 Task: Reply All to email with the signature Dean Flores with the subject Request for a meeting agenda from softage.1@softage.net with the message Please let me know if there are any delays in the project schedule.
Action: Mouse moved to (1367, 588)
Screenshot: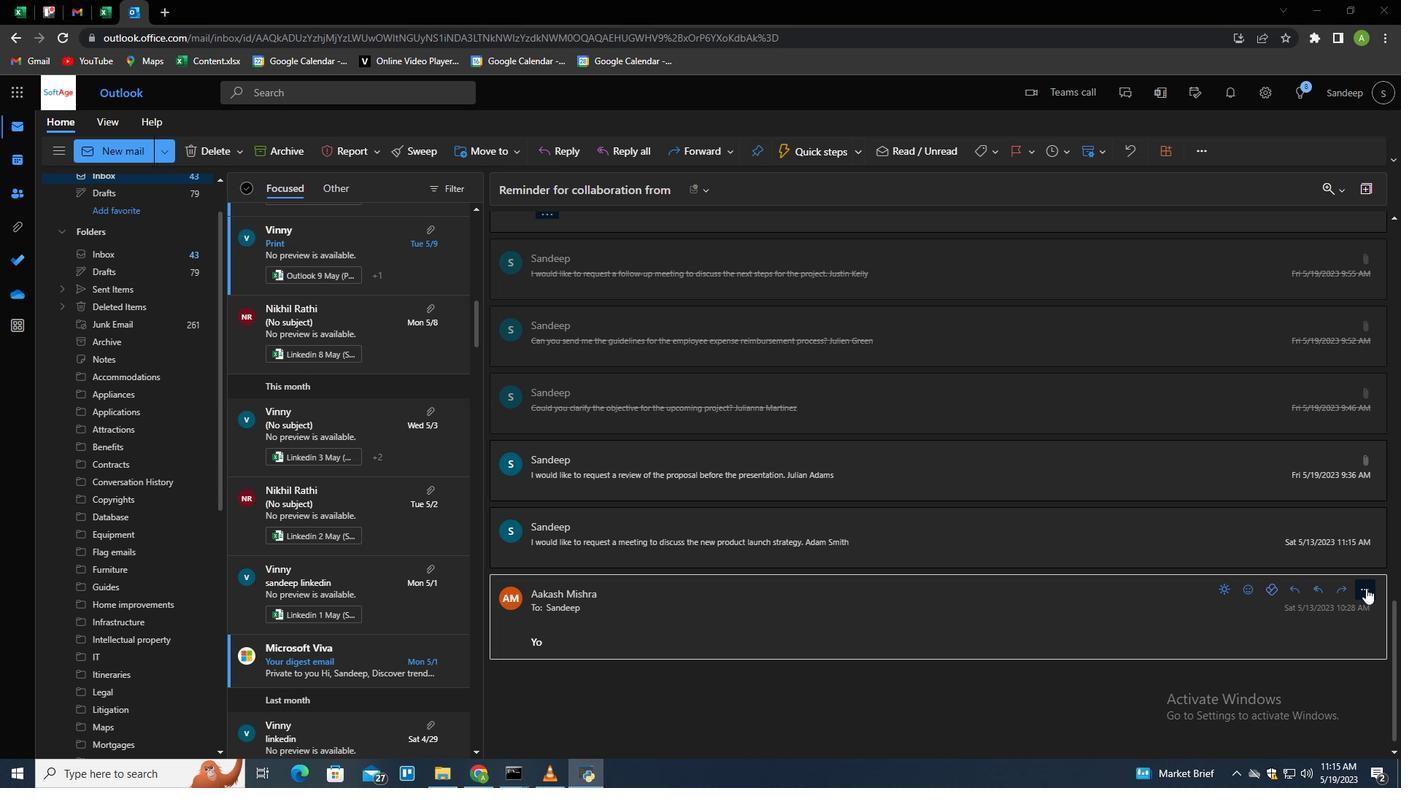 
Action: Mouse pressed left at (1367, 588)
Screenshot: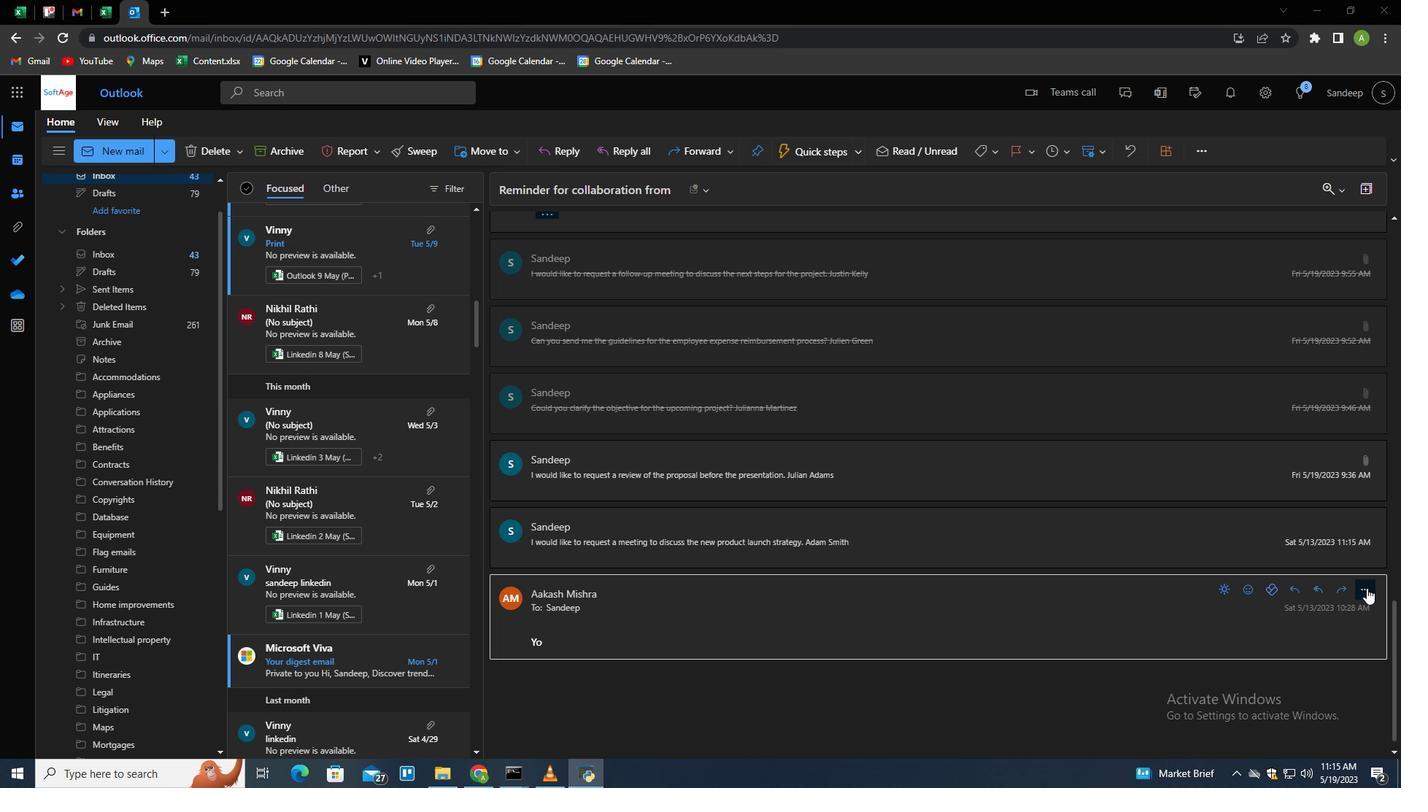 
Action: Mouse moved to (1266, 145)
Screenshot: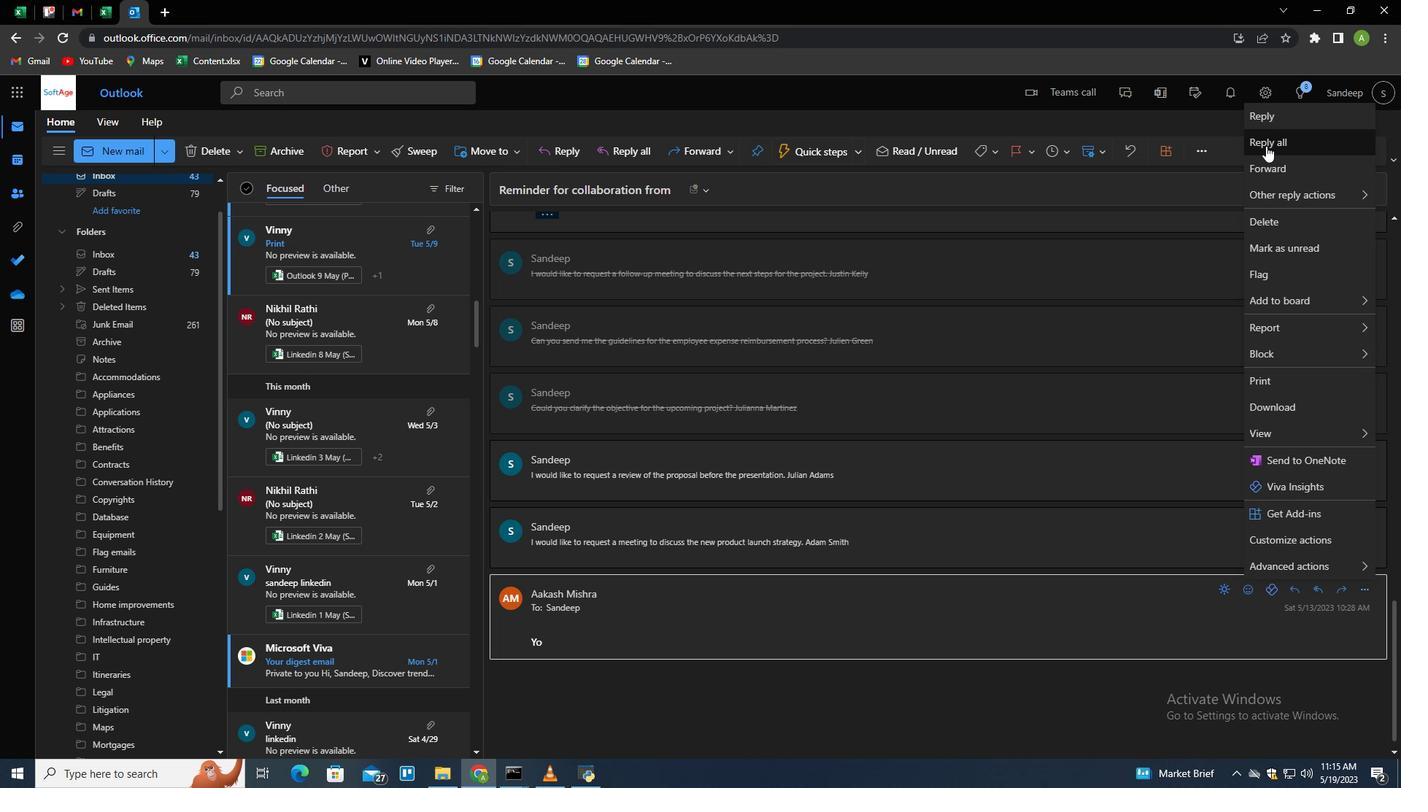 
Action: Mouse pressed left at (1266, 145)
Screenshot: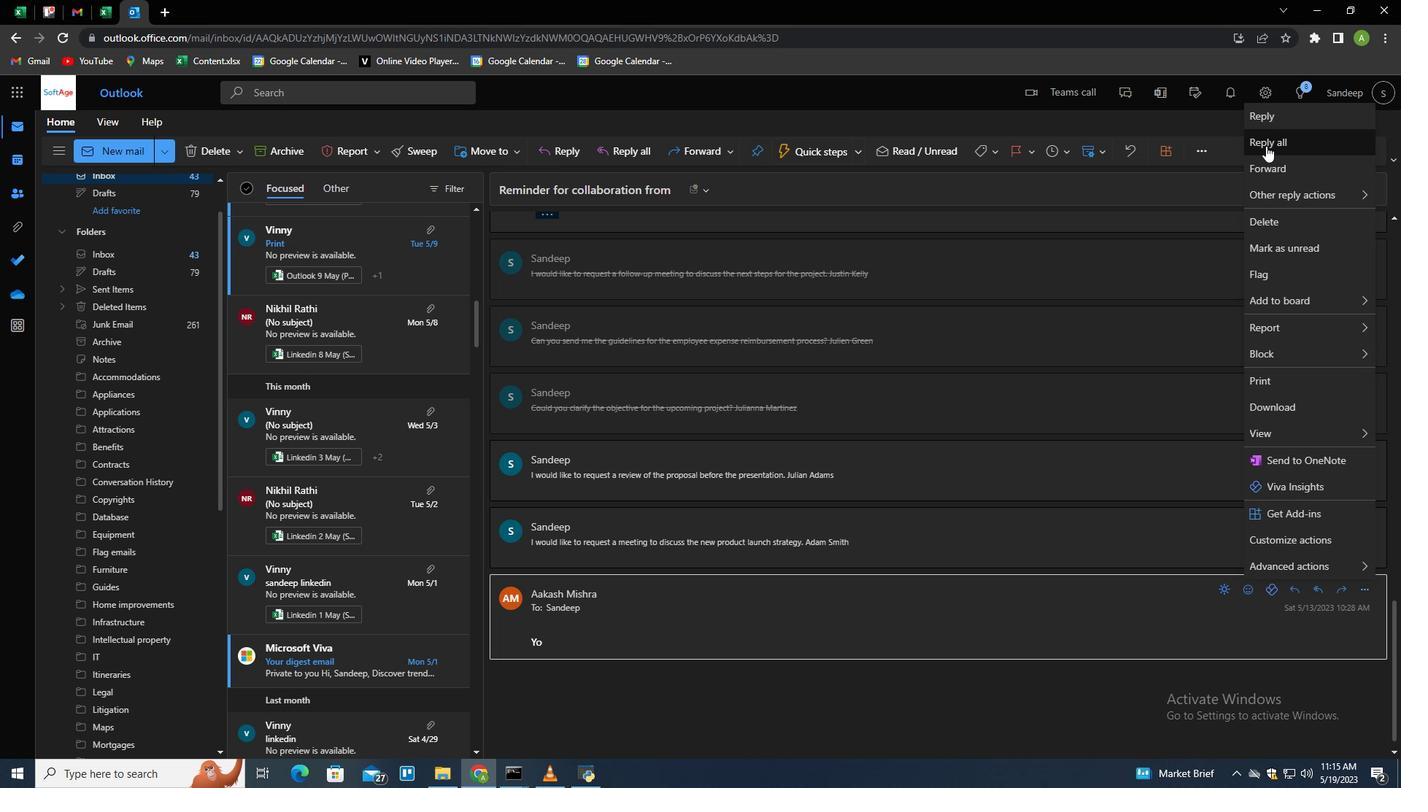 
Action: Mouse moved to (673, 518)
Screenshot: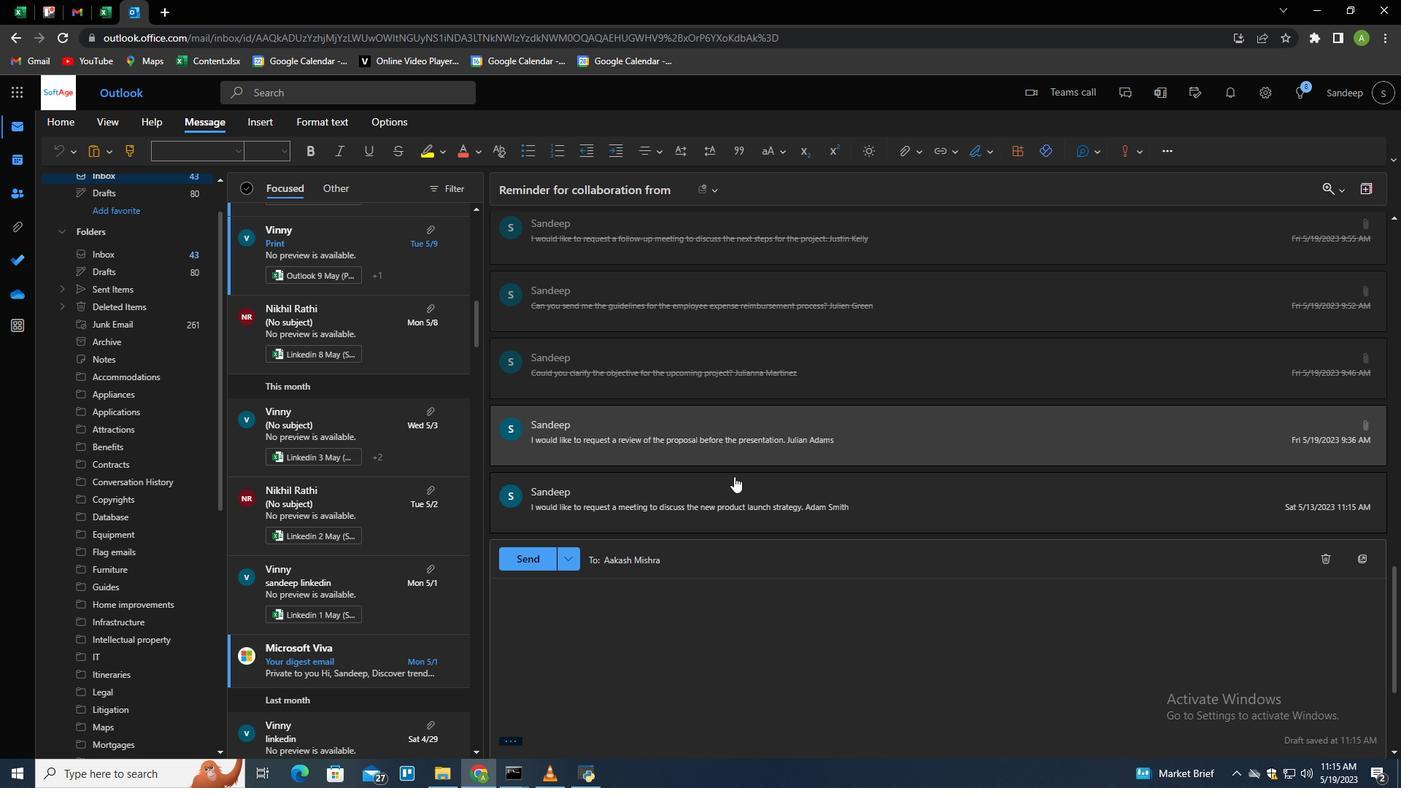 
Action: Mouse scrolled (673, 517) with delta (0, 0)
Screenshot: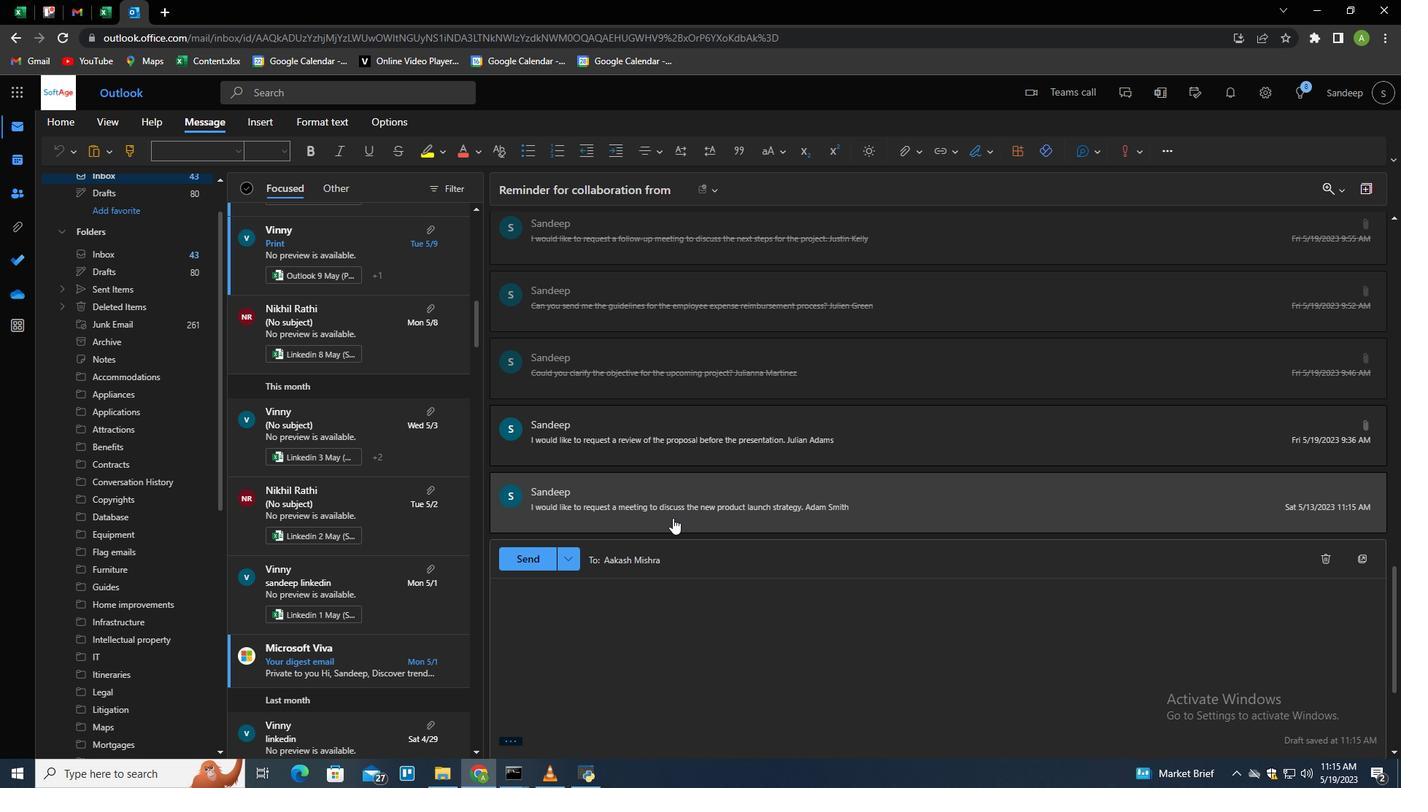 
Action: Mouse scrolled (673, 517) with delta (0, 0)
Screenshot: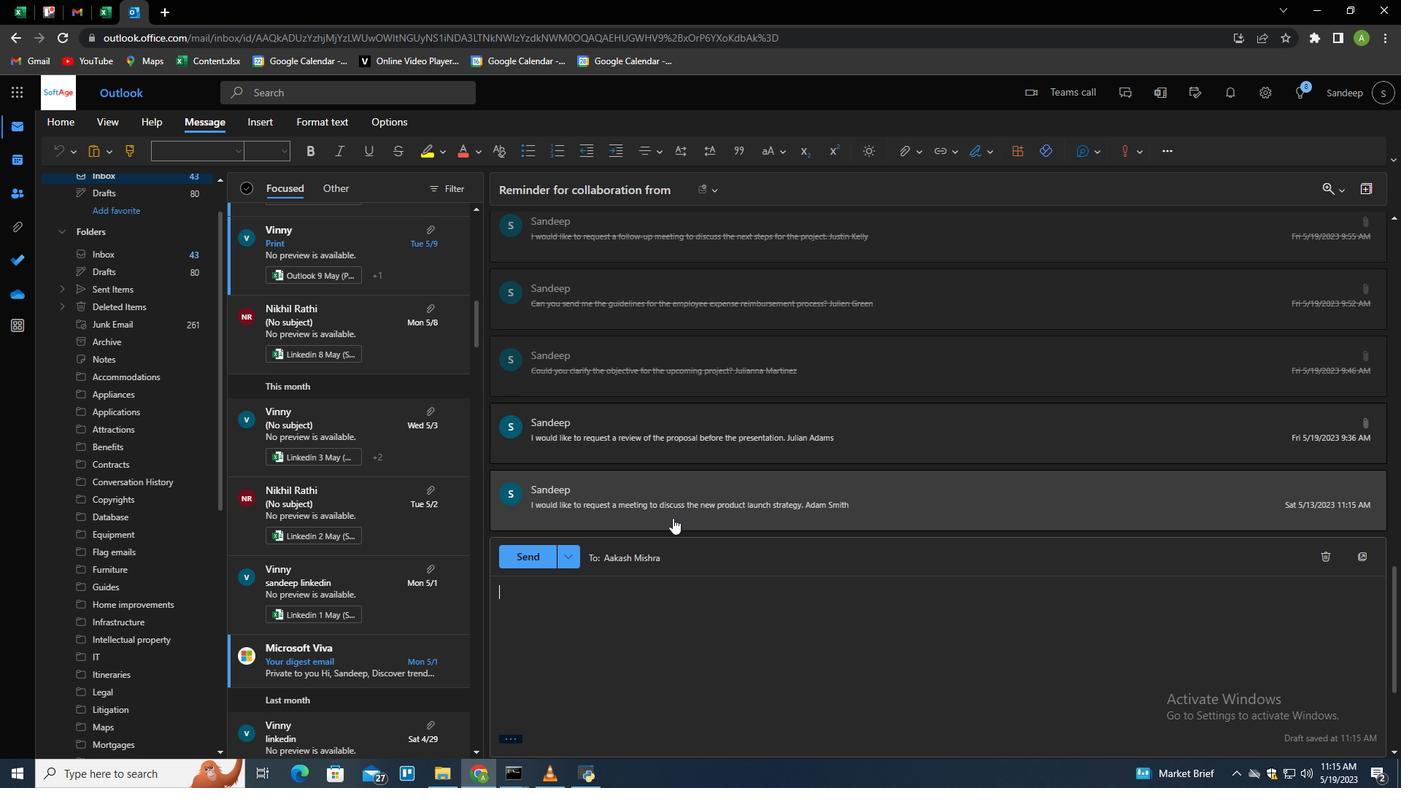
Action: Mouse scrolled (673, 517) with delta (0, 0)
Screenshot: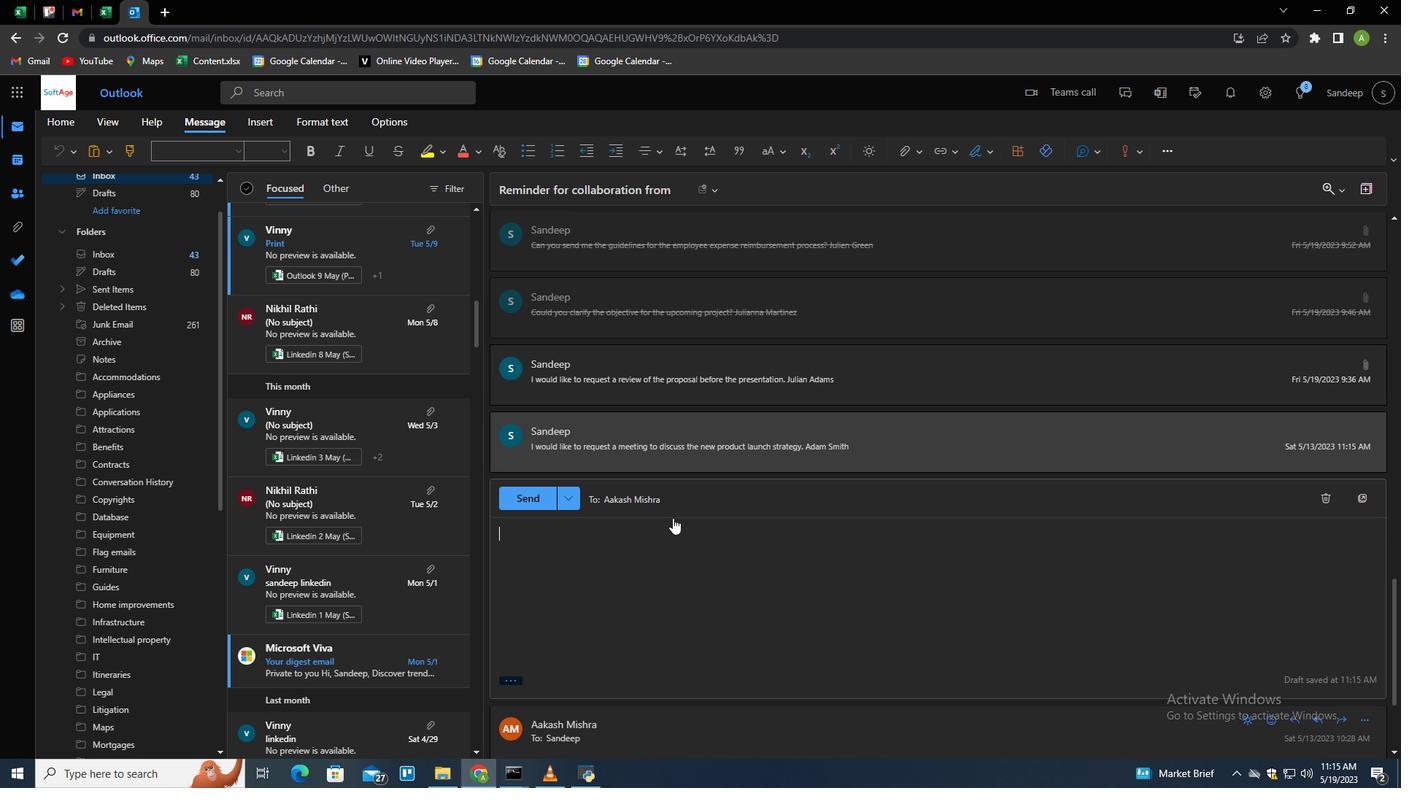 
Action: Mouse moved to (686, 432)
Screenshot: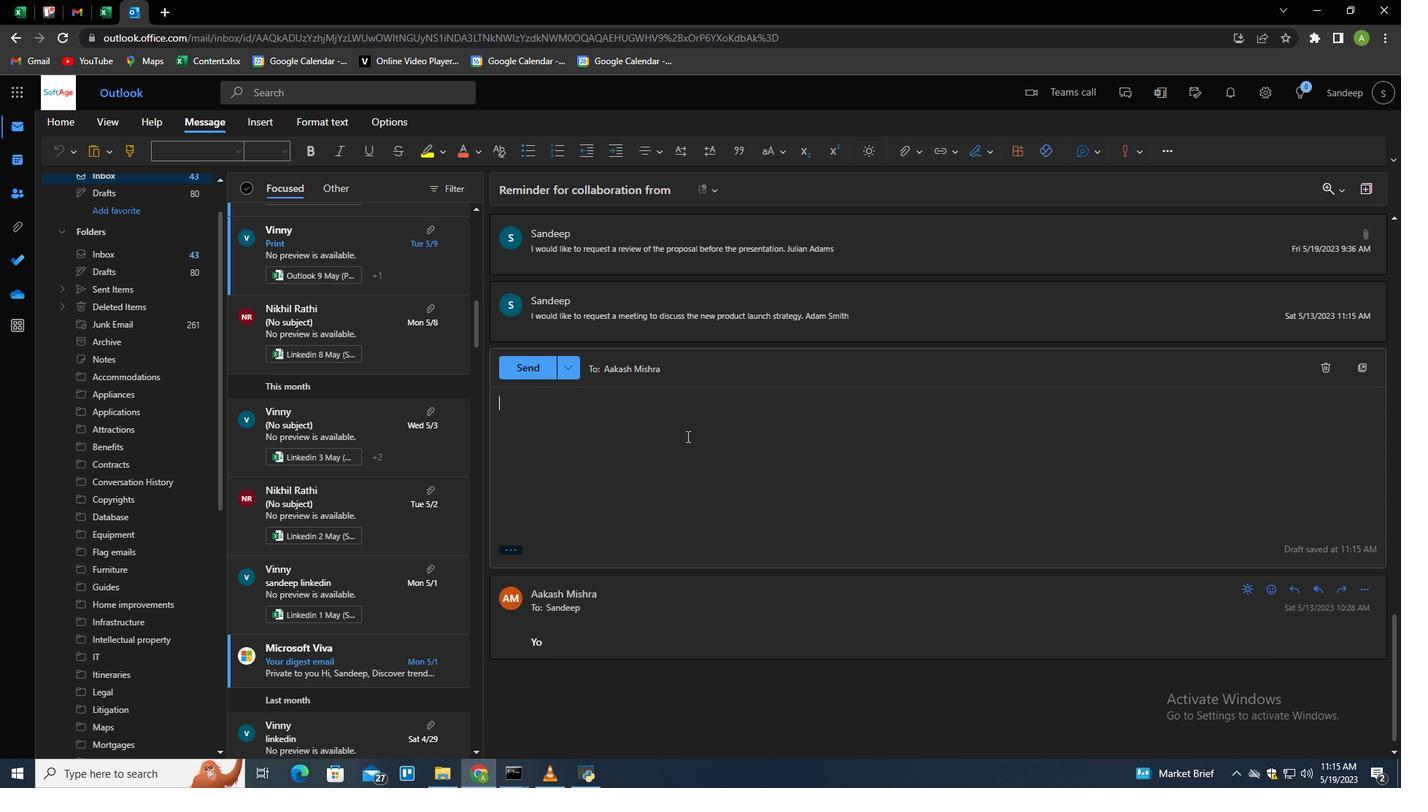 
Action: Mouse scrolled (686, 431) with delta (0, 0)
Screenshot: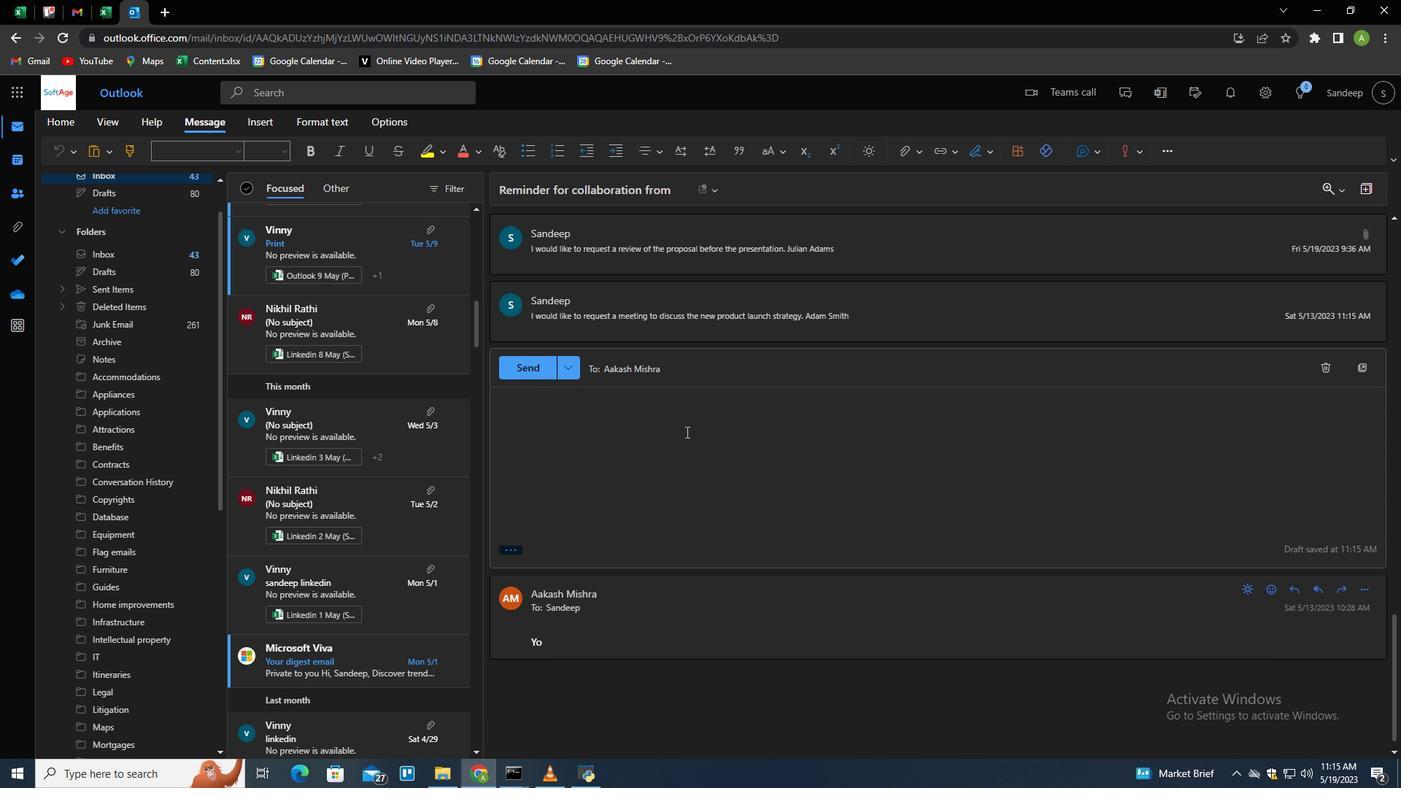 
Action: Mouse moved to (748, 394)
Screenshot: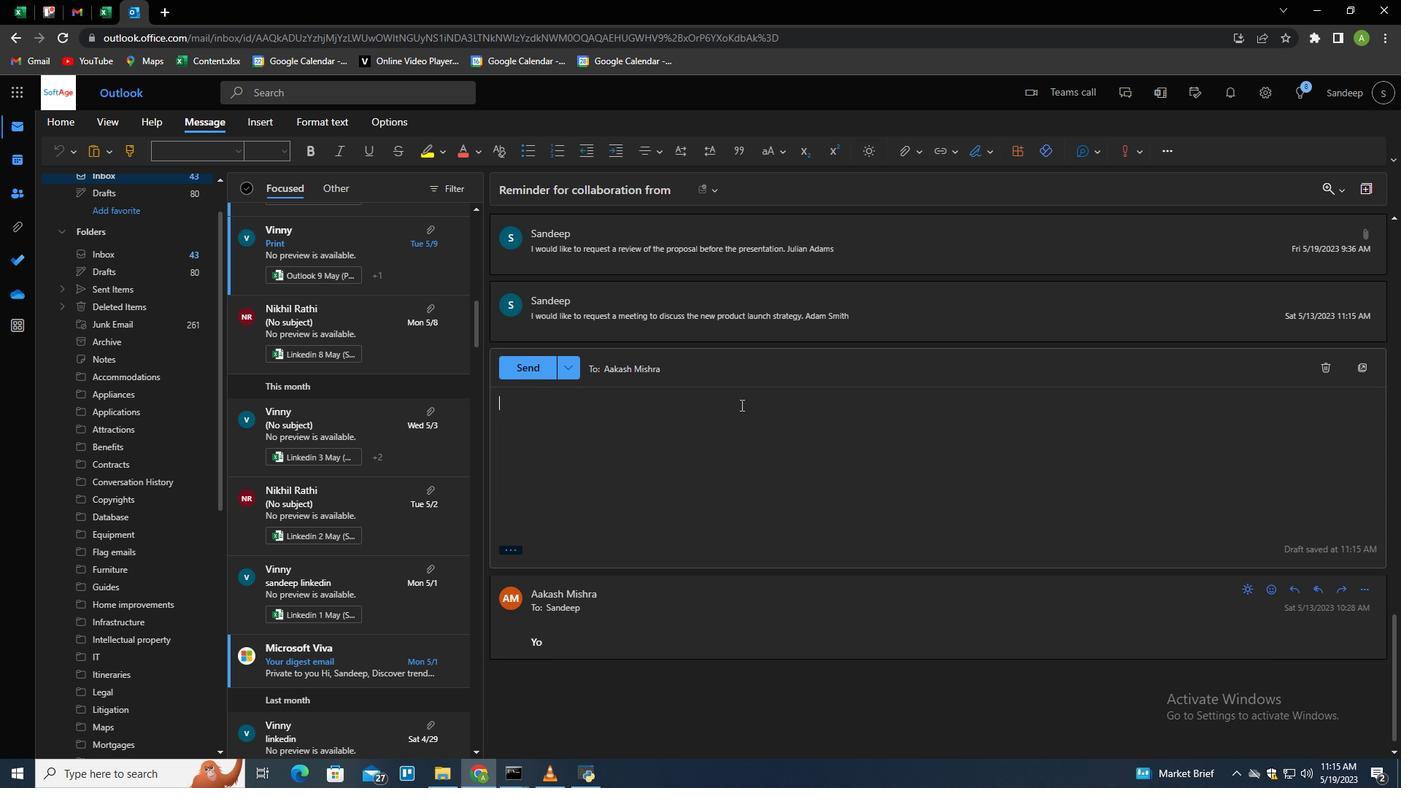
Action: Mouse scrolled (748, 394) with delta (0, 0)
Screenshot: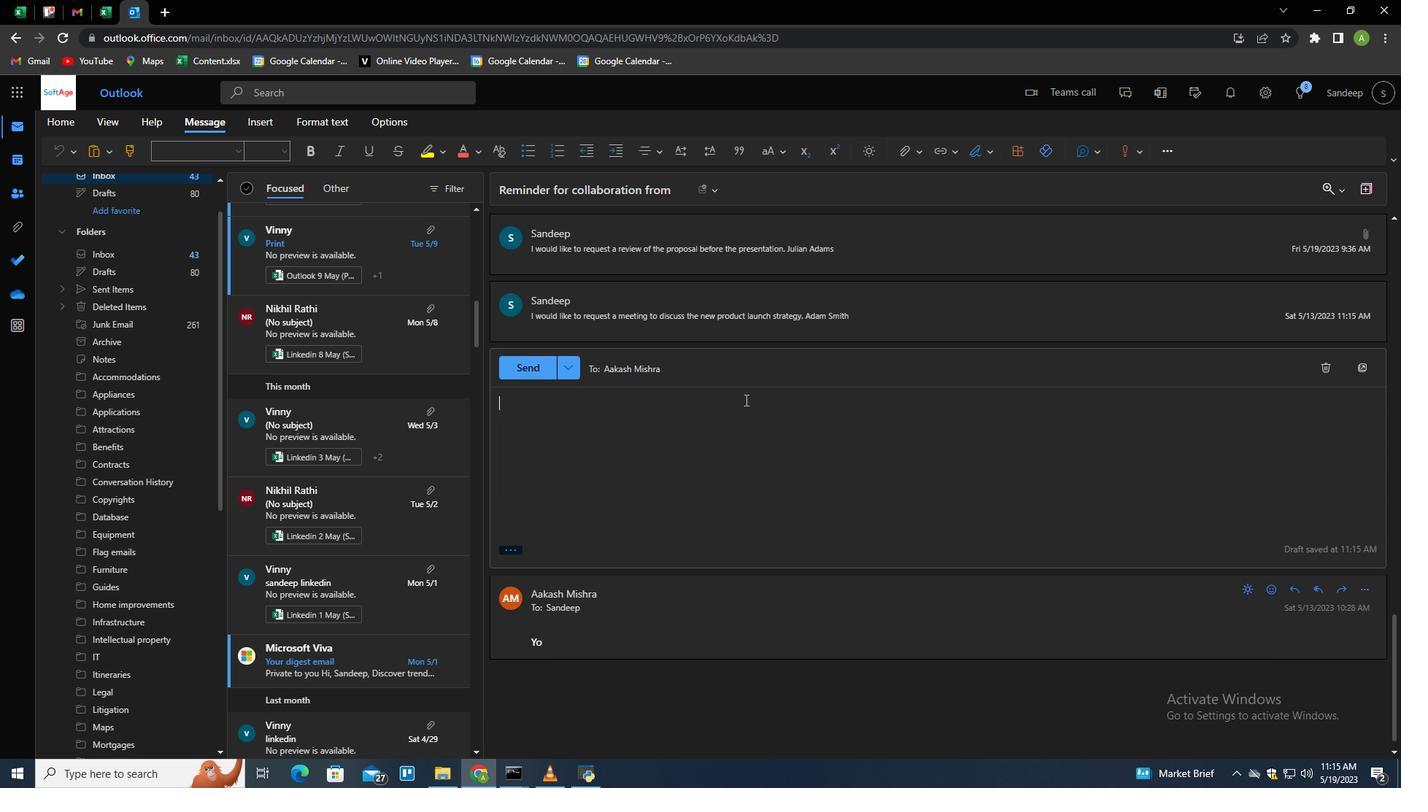 
Action: Mouse scrolled (748, 394) with delta (0, 0)
Screenshot: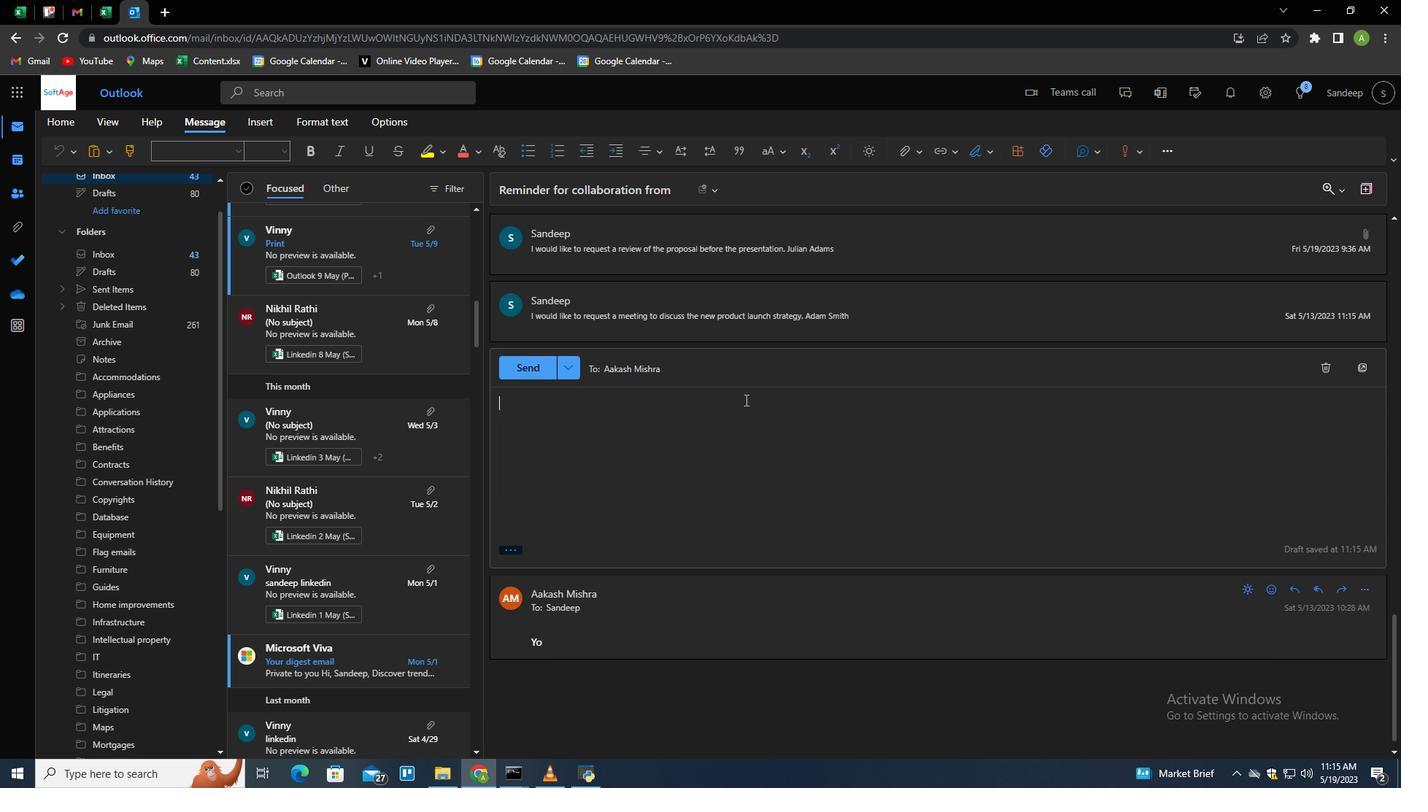 
Action: Mouse moved to (978, 152)
Screenshot: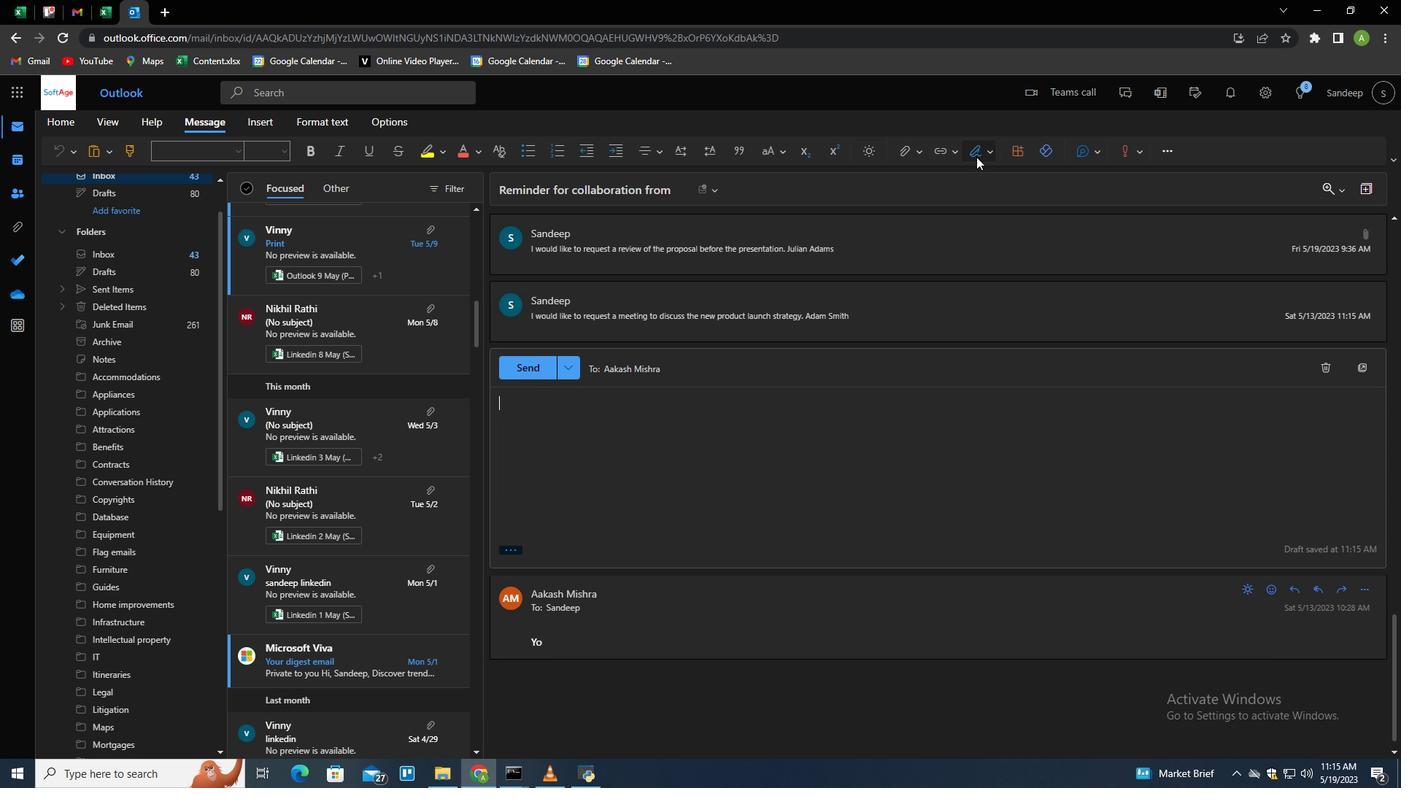 
Action: Mouse pressed left at (978, 152)
Screenshot: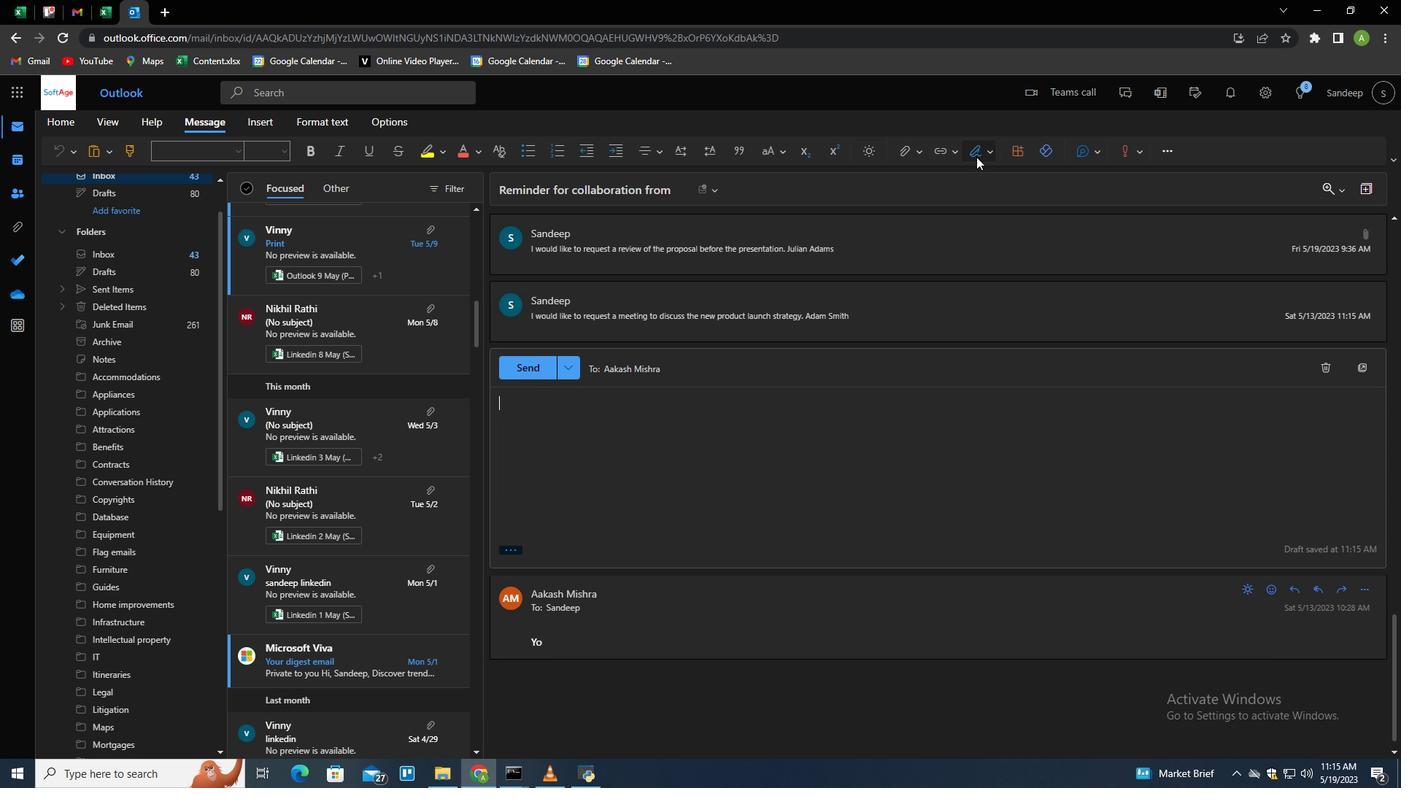 
Action: Mouse moved to (951, 212)
Screenshot: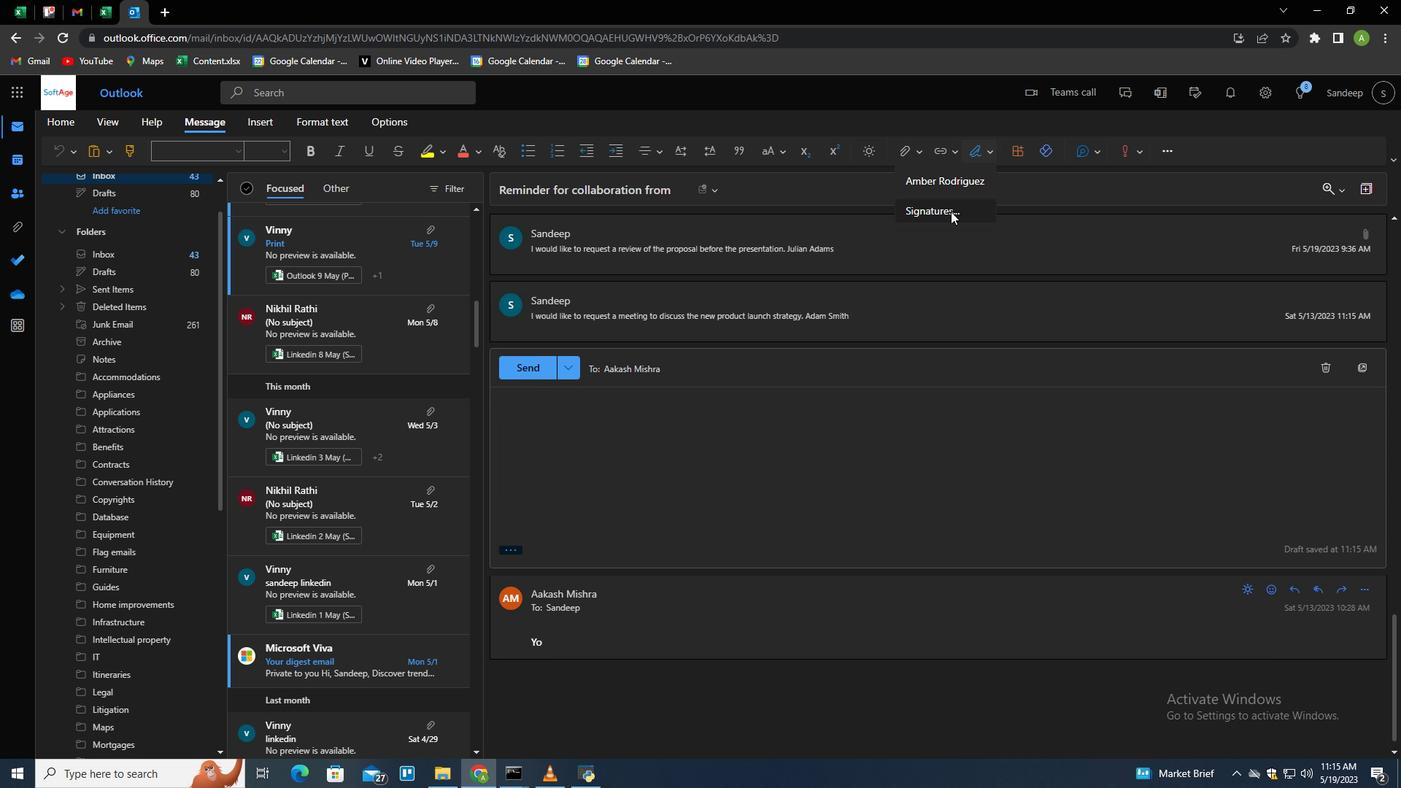 
Action: Mouse pressed left at (951, 212)
Screenshot: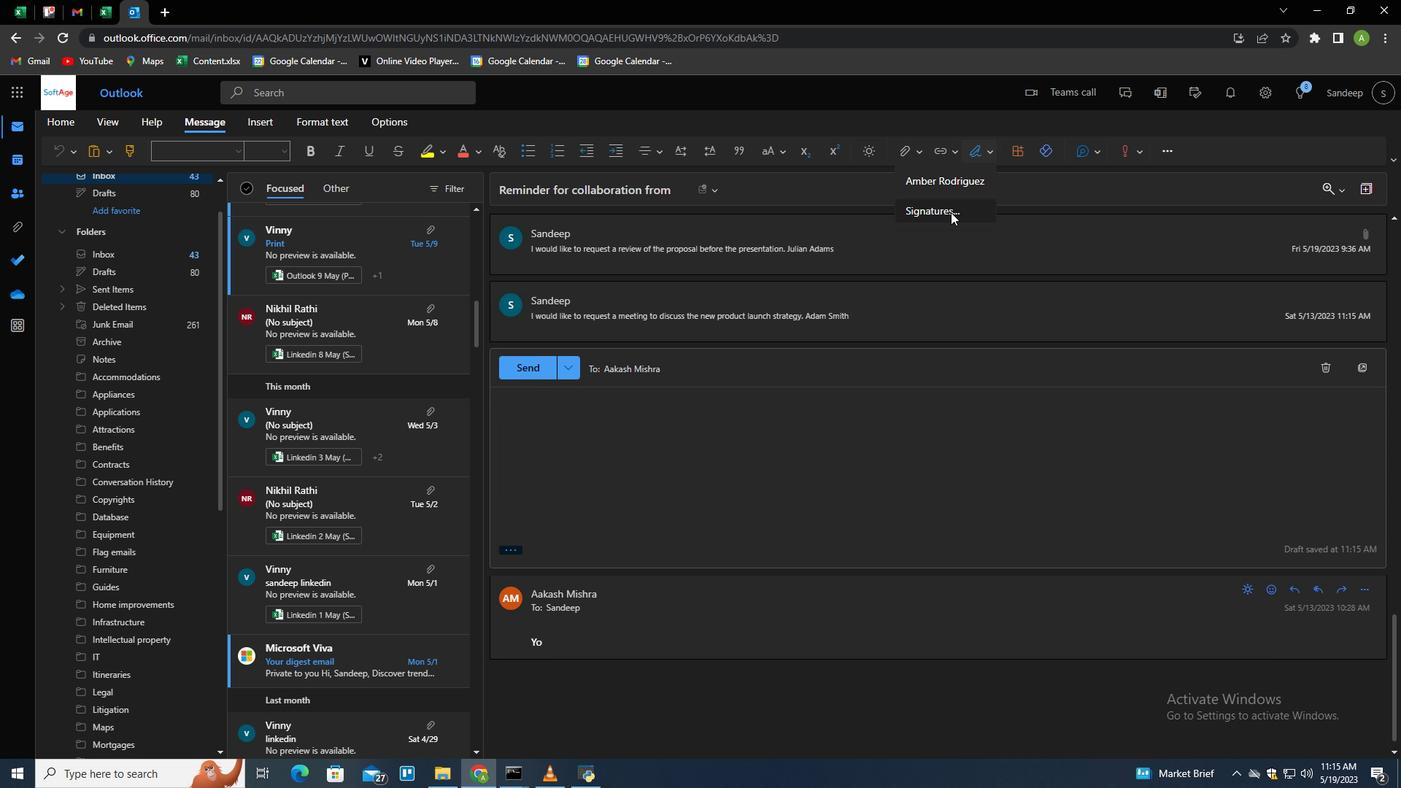 
Action: Mouse moved to (976, 267)
Screenshot: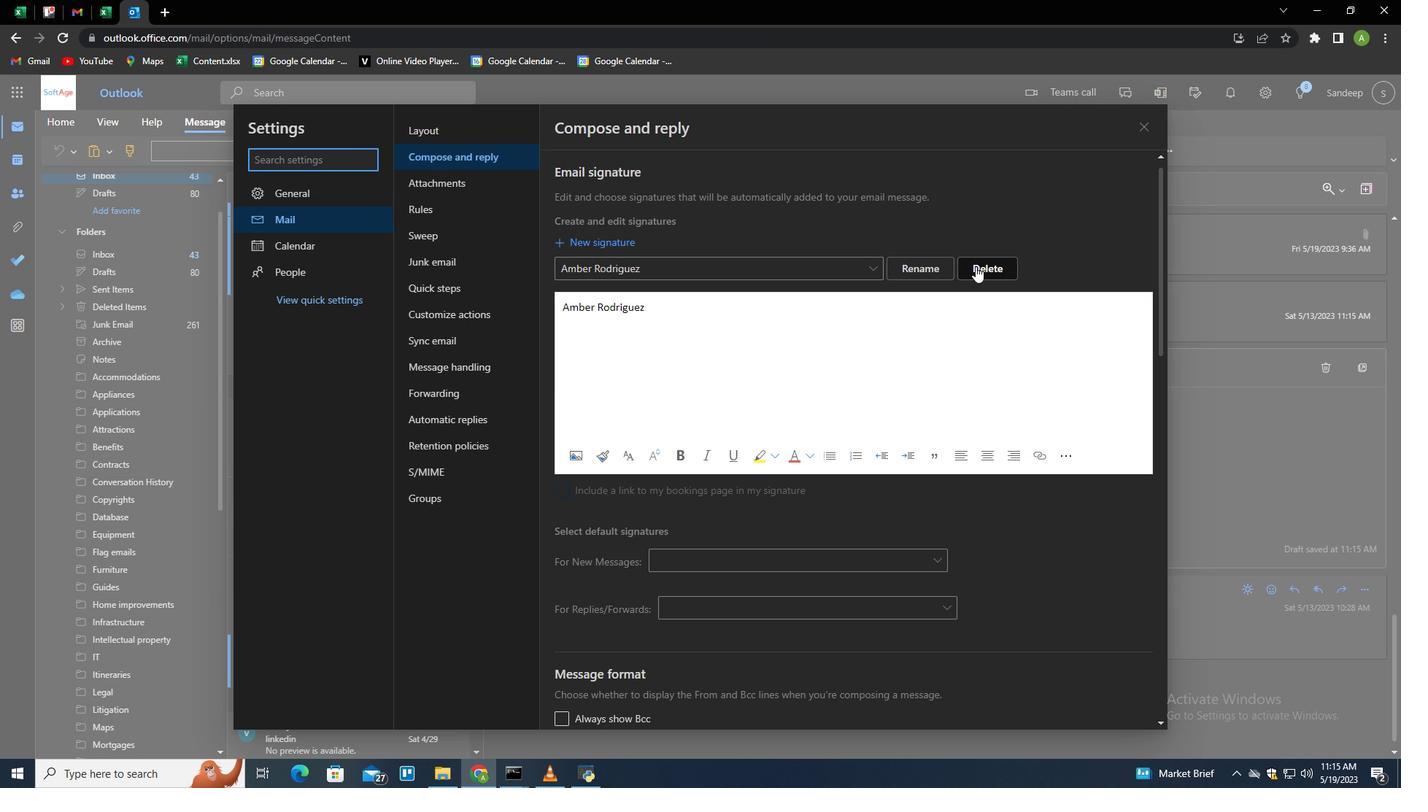 
Action: Mouse pressed left at (976, 267)
Screenshot: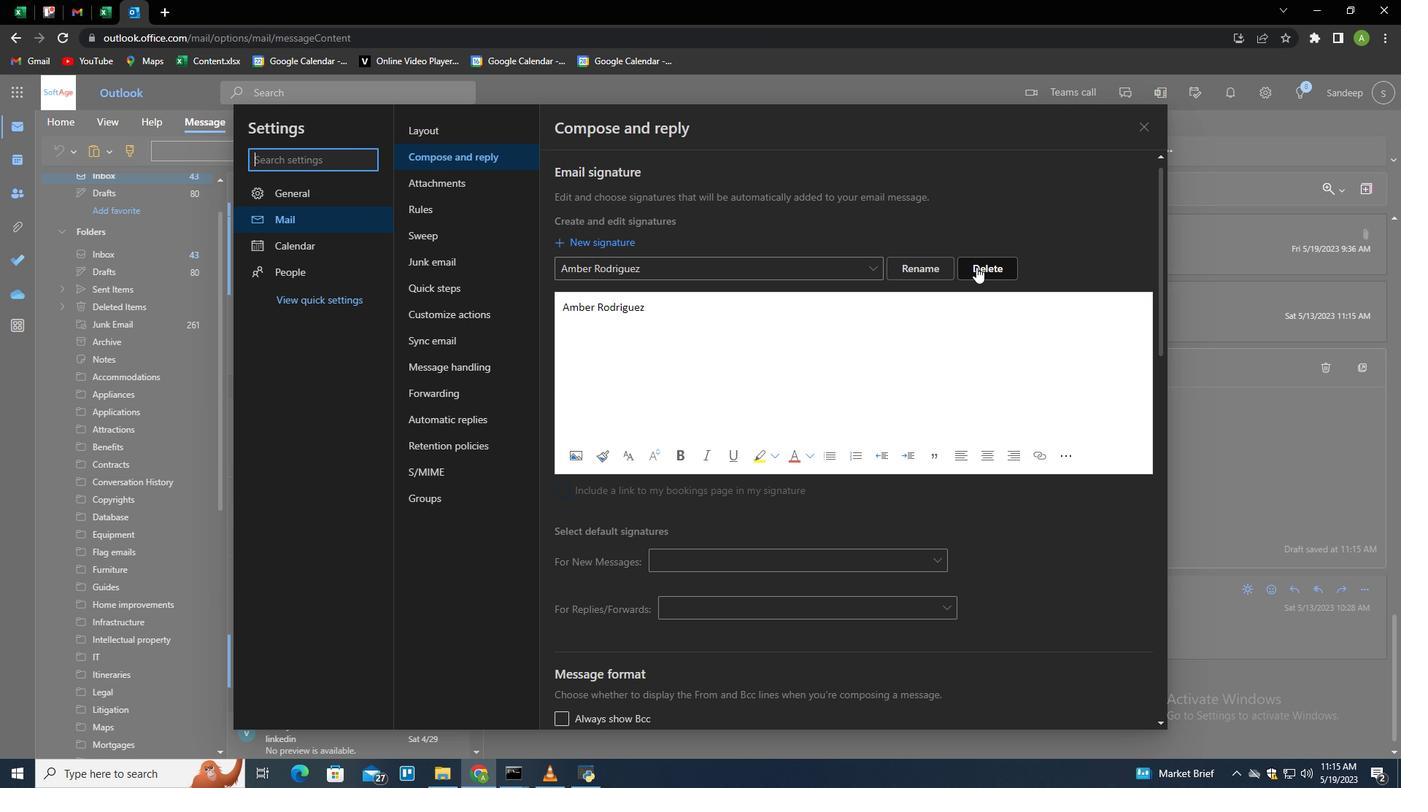 
Action: Mouse moved to (908, 270)
Screenshot: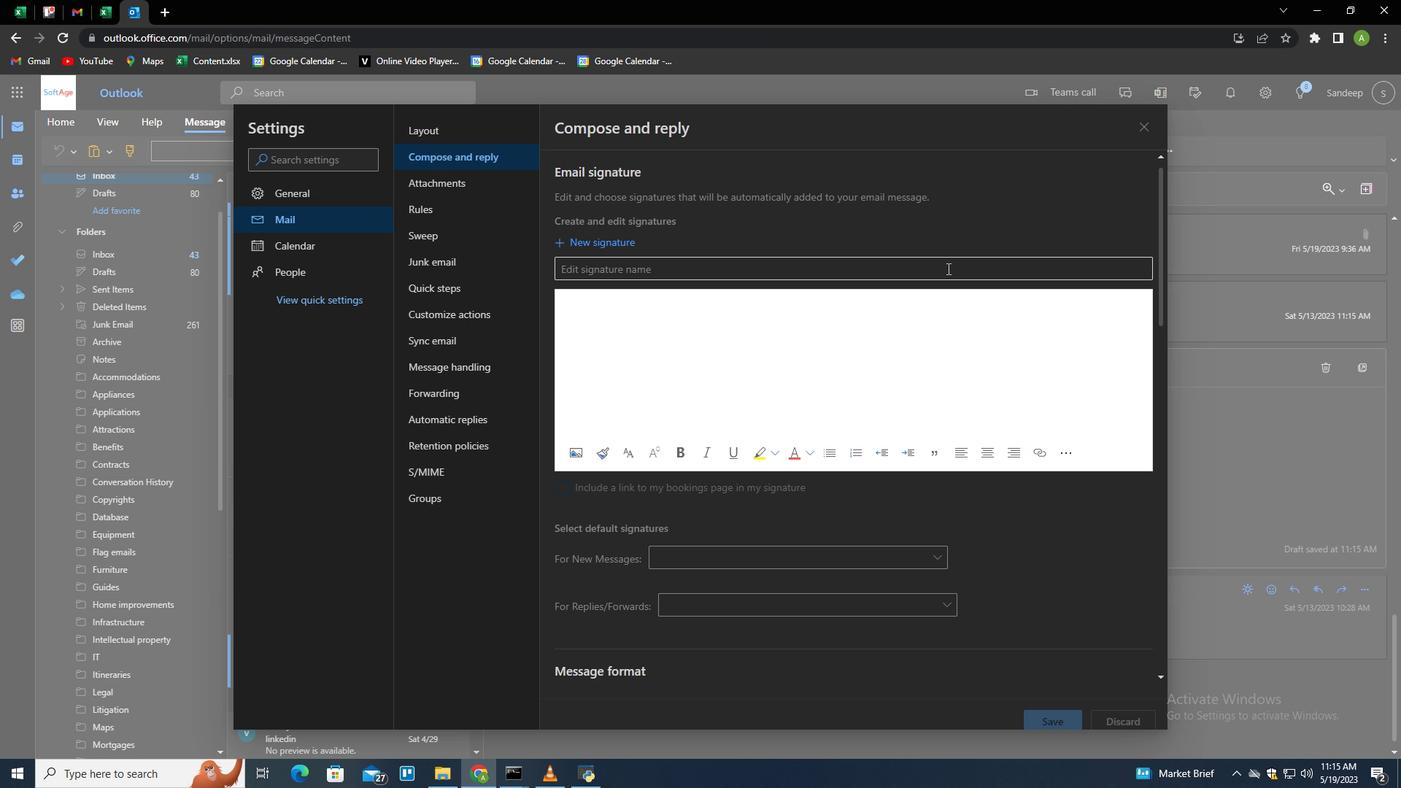 
Action: Mouse pressed left at (908, 270)
Screenshot: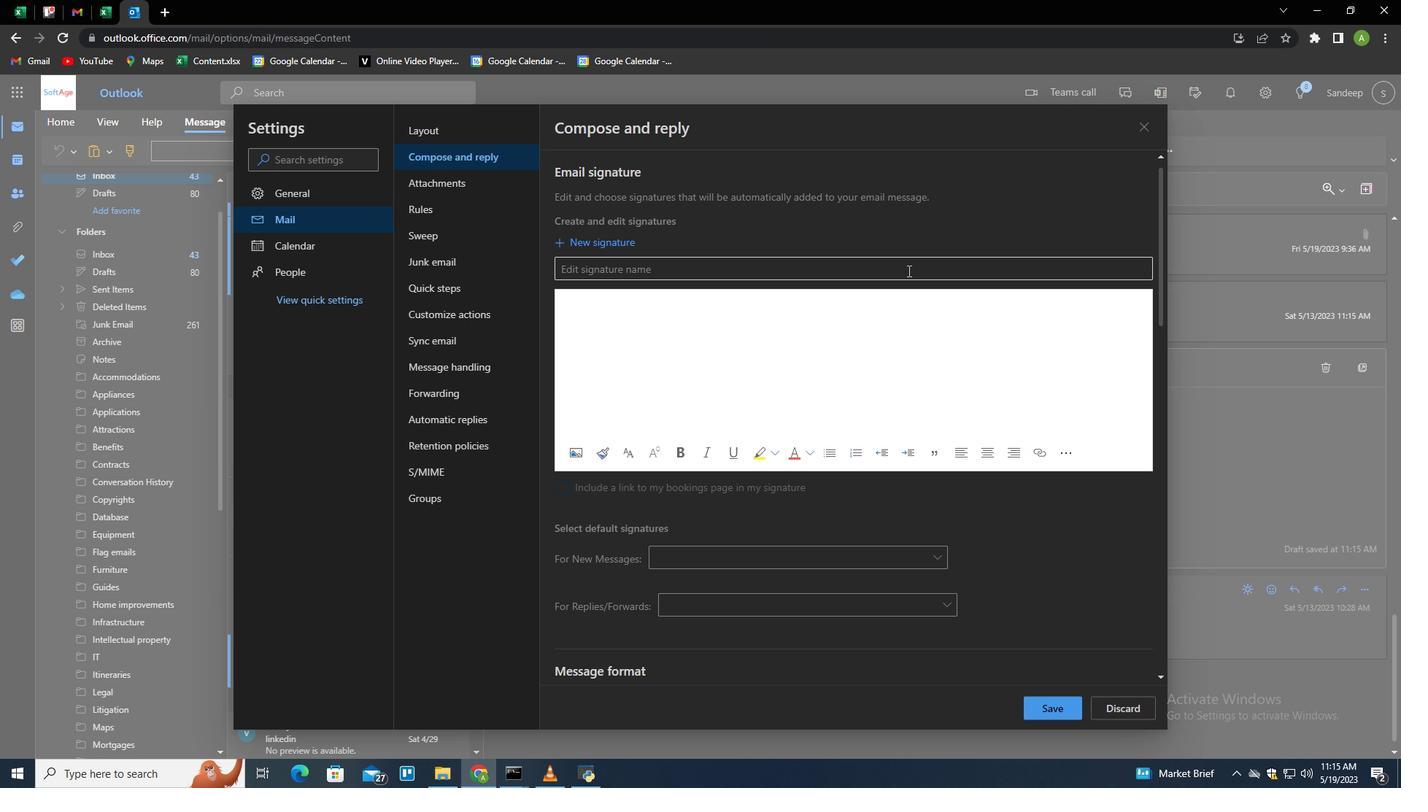 
Action: Key pressed <Key.shift>Dean<Key.space><Key.shift>Flores<Key.tab><Key.shift>Dean<Key.space><Key.shift><Key.shift><Key.shift><Key.shift><Key.shift><Key.shift><Key.shift><Key.shift><Key.shift><Key.shift><Key.shift><Key.shift><Key.shift><Key.shift><Key.shift><Key.shift><Key.shift><Key.shift><Key.shift><Key.shift><Key.shift><Key.shift>Flores
Screenshot: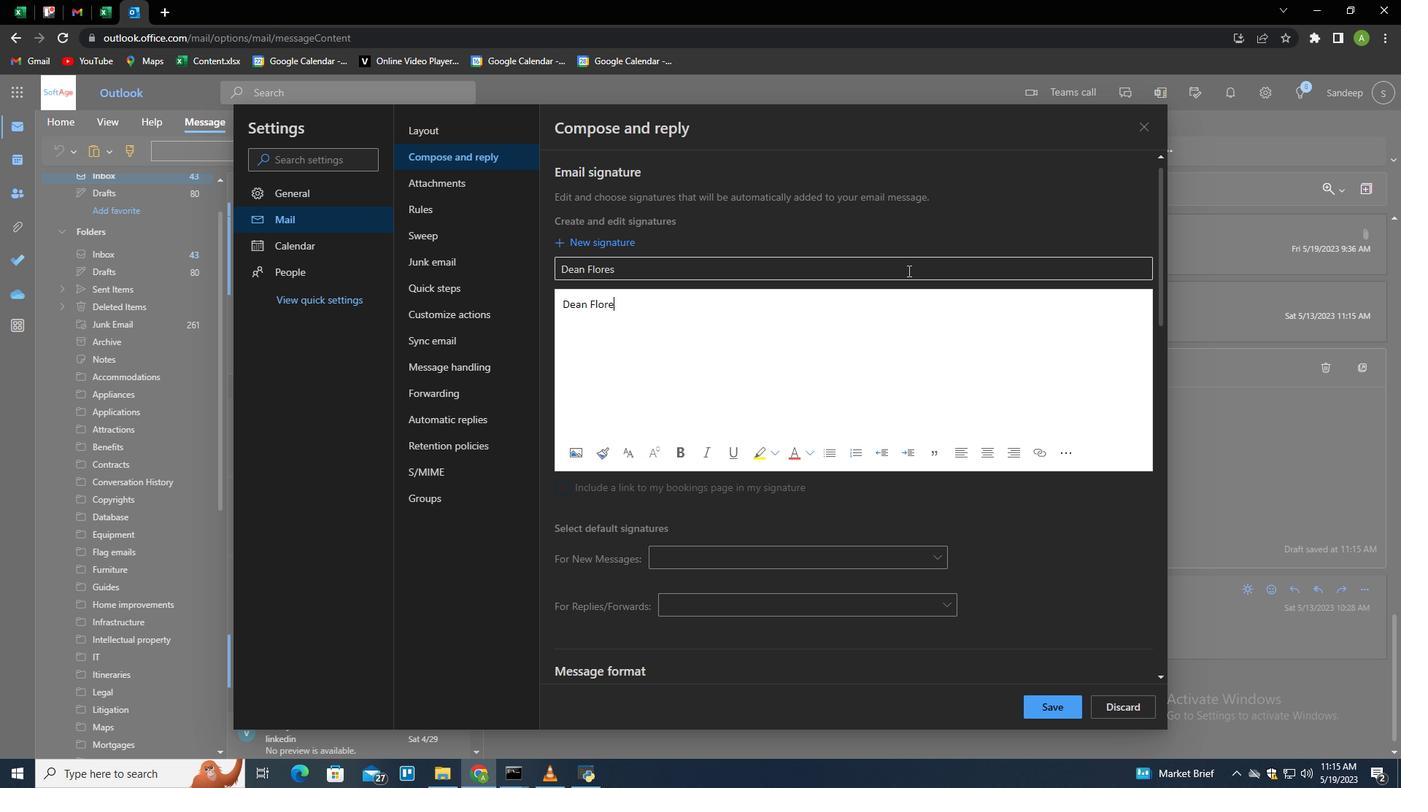 
Action: Mouse moved to (1054, 702)
Screenshot: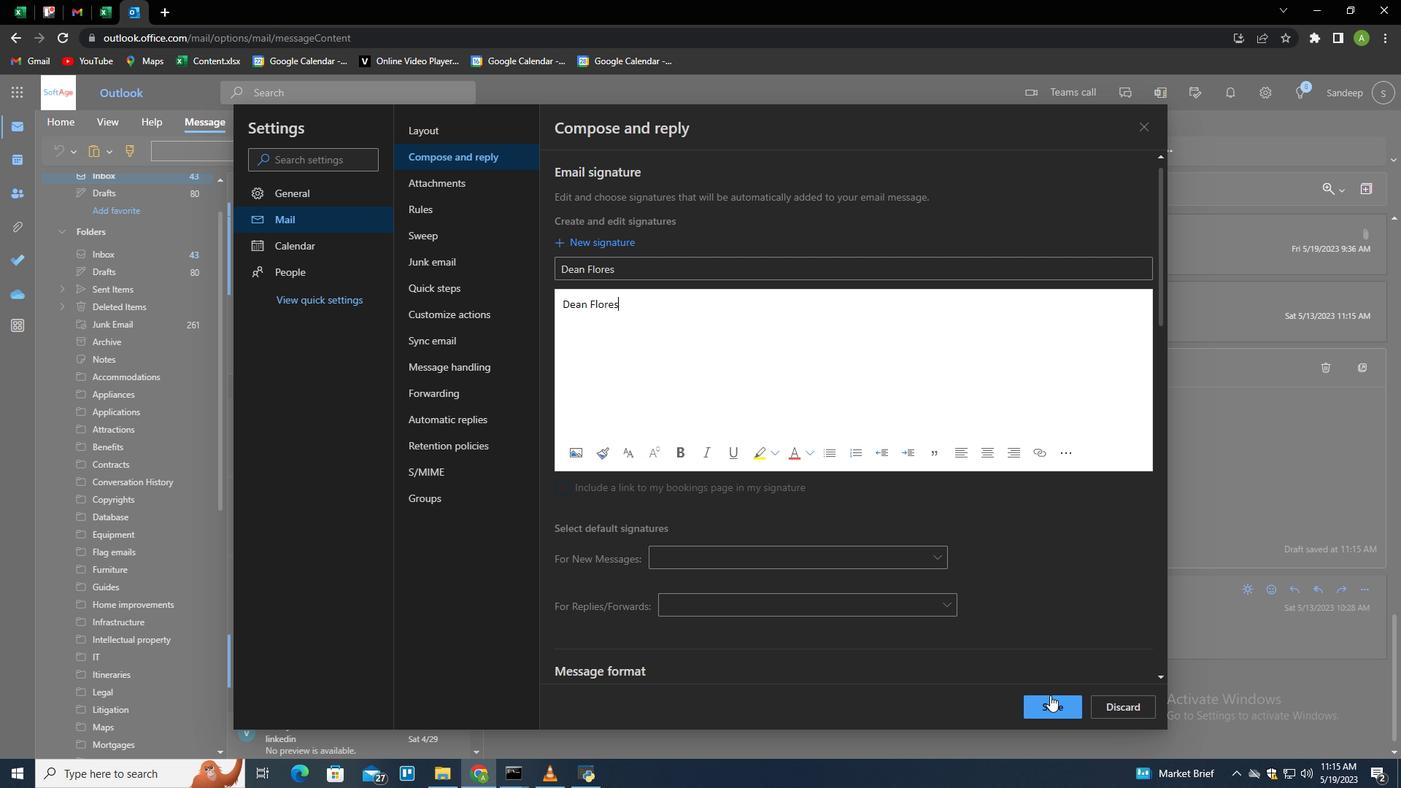 
Action: Mouse pressed left at (1054, 702)
Screenshot: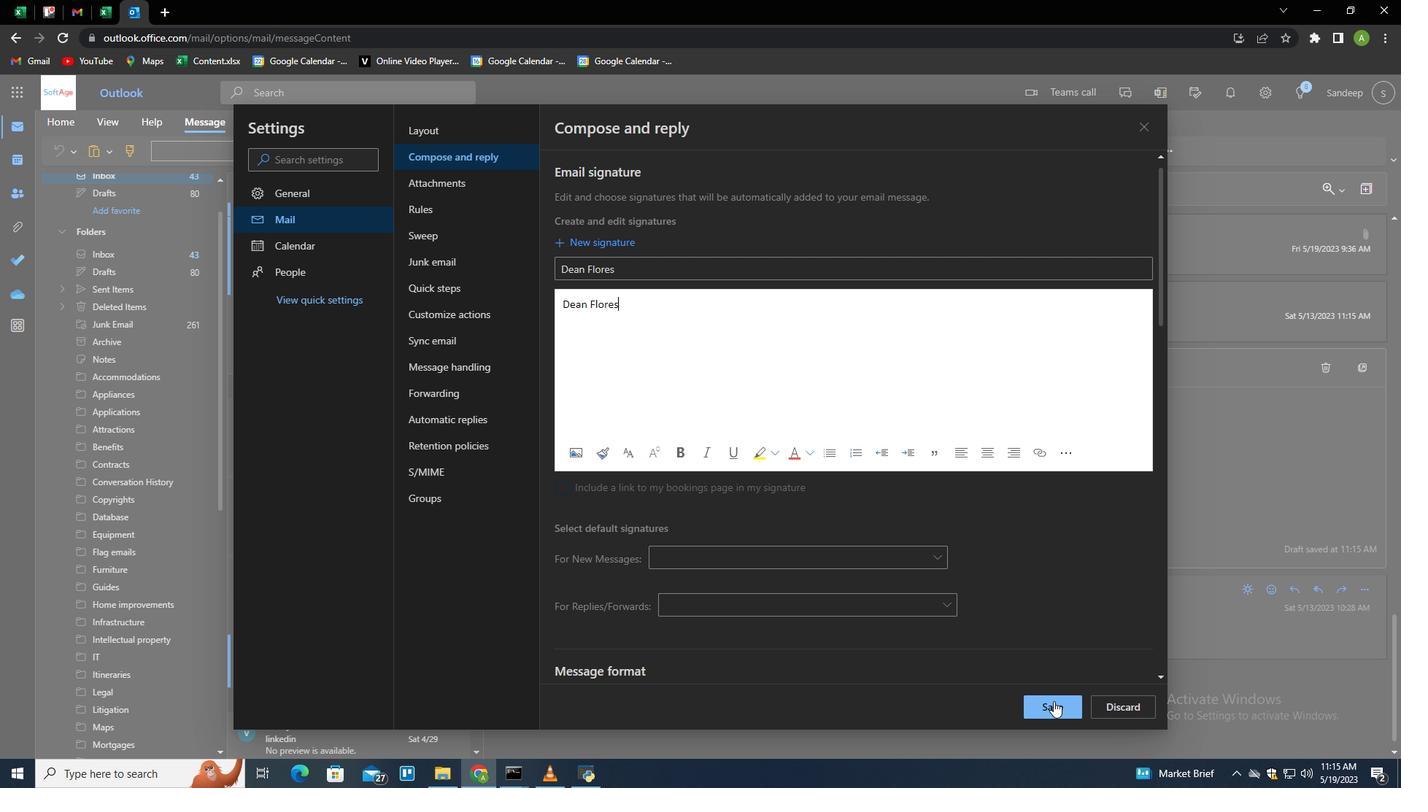 
Action: Mouse moved to (1218, 414)
Screenshot: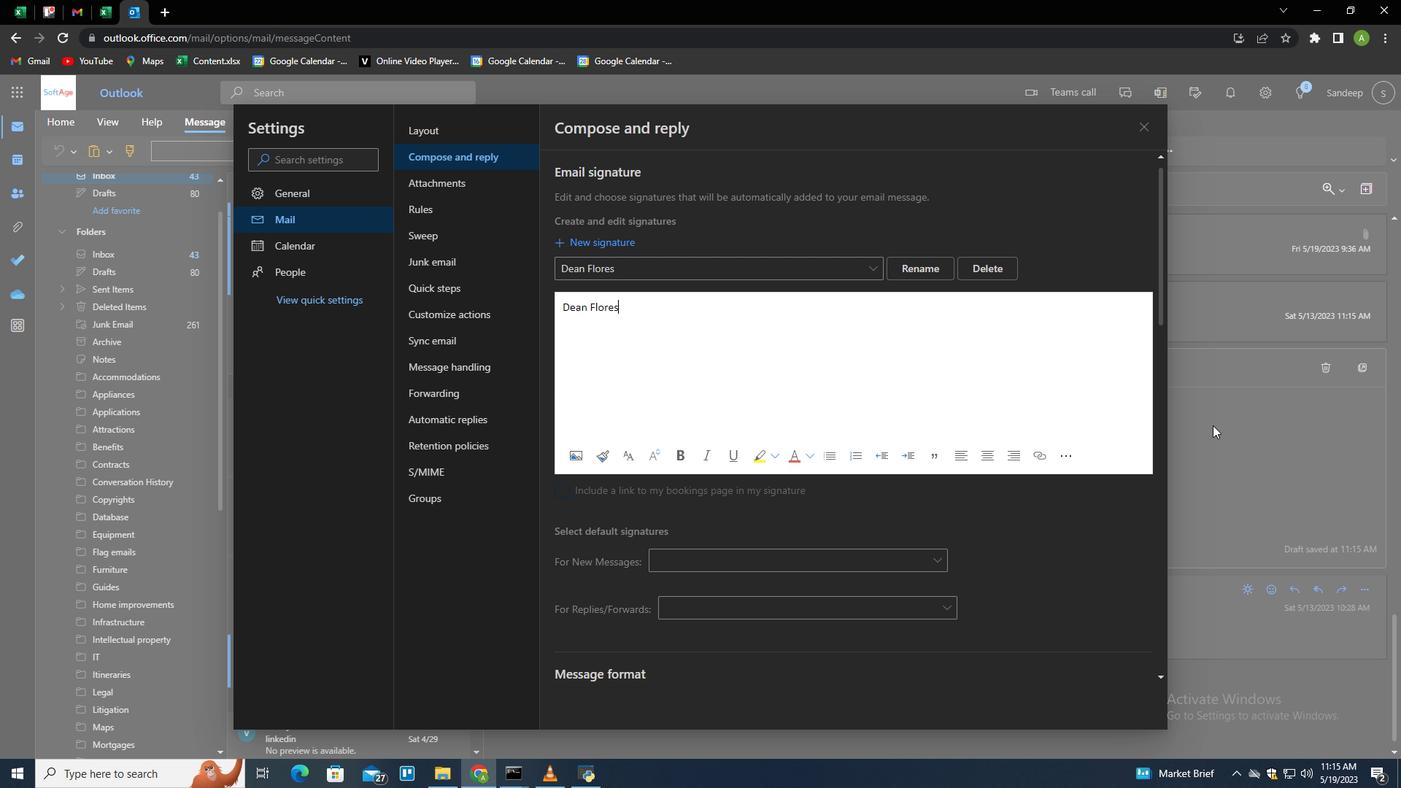
Action: Mouse pressed left at (1218, 414)
Screenshot: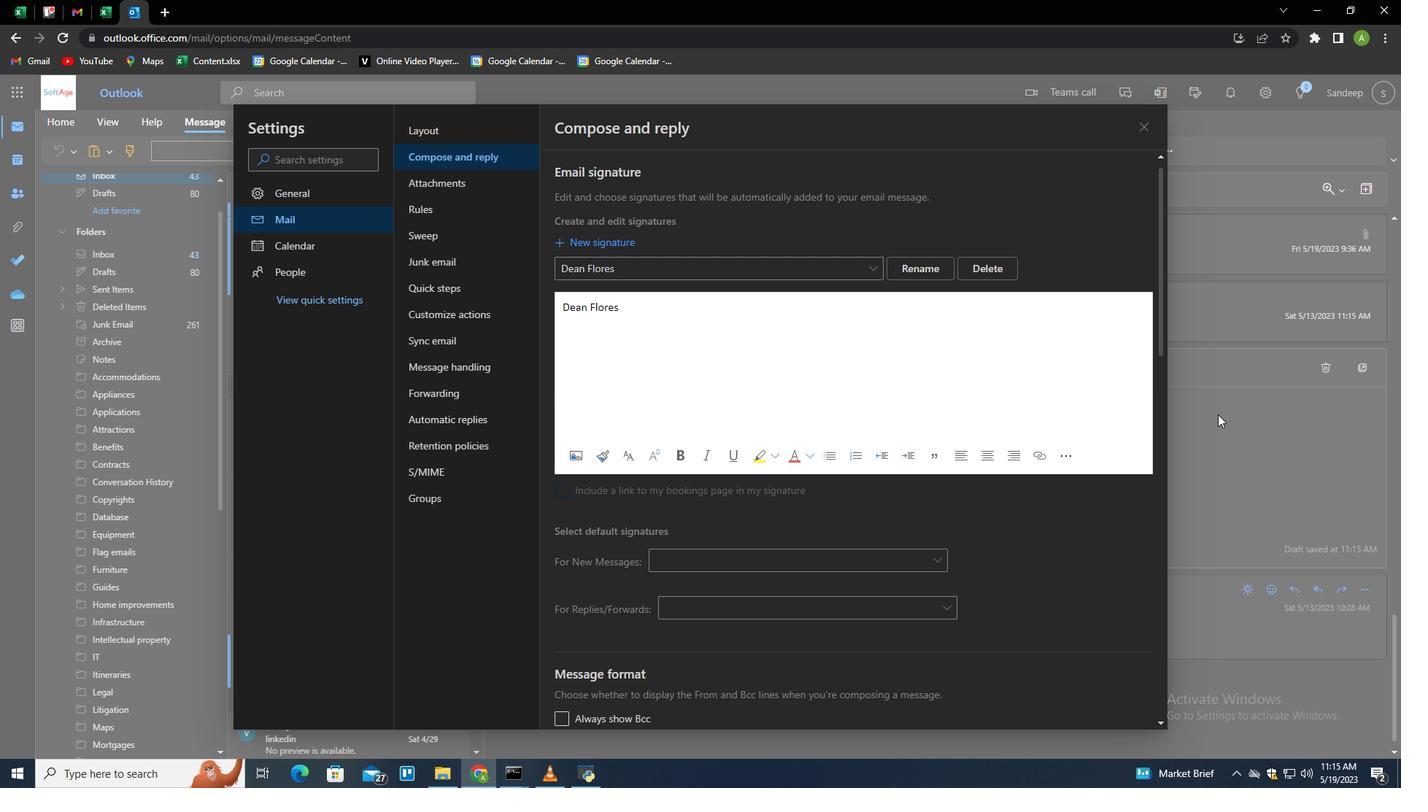 
Action: Mouse moved to (989, 156)
Screenshot: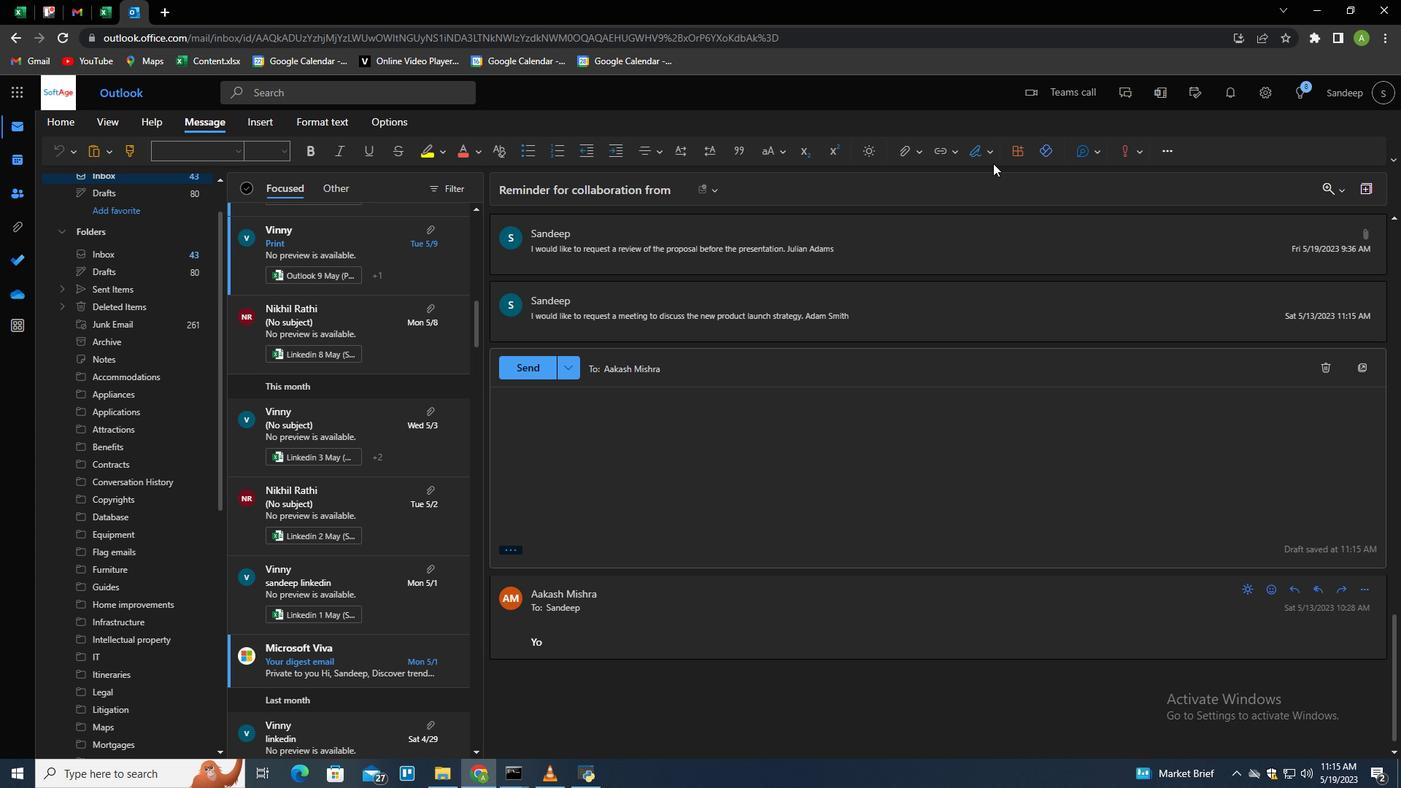 
Action: Mouse pressed left at (989, 156)
Screenshot: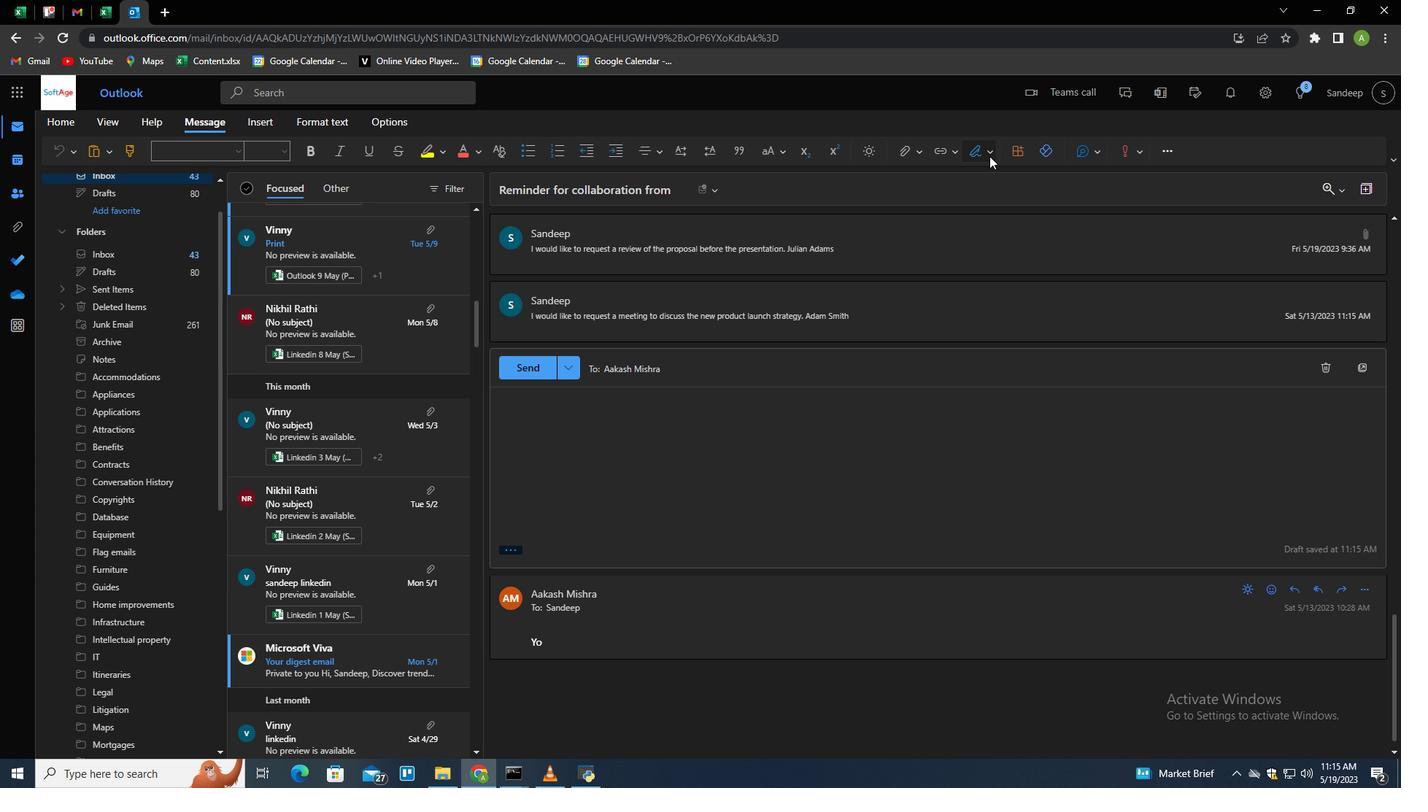 
Action: Mouse moved to (973, 179)
Screenshot: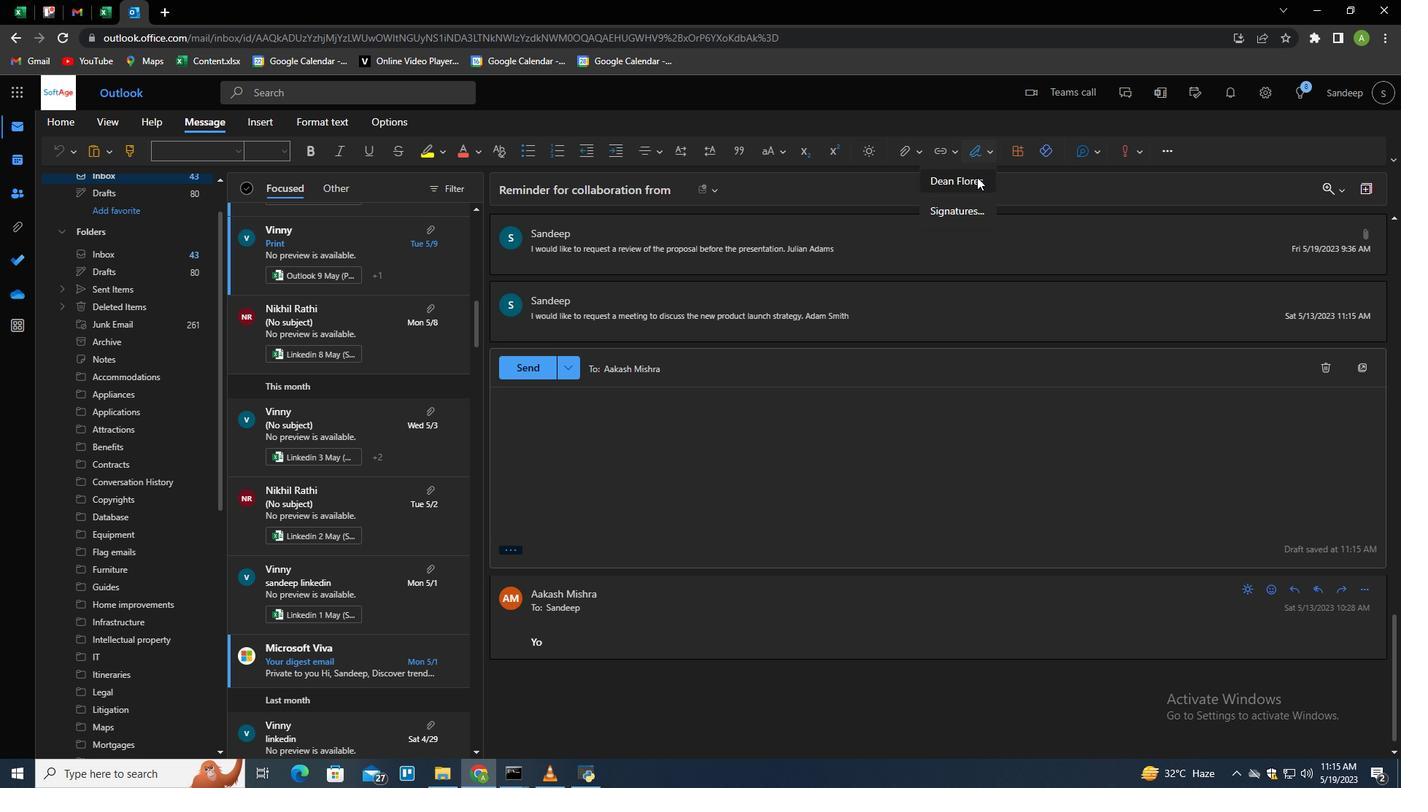 
Action: Mouse pressed left at (973, 179)
Screenshot: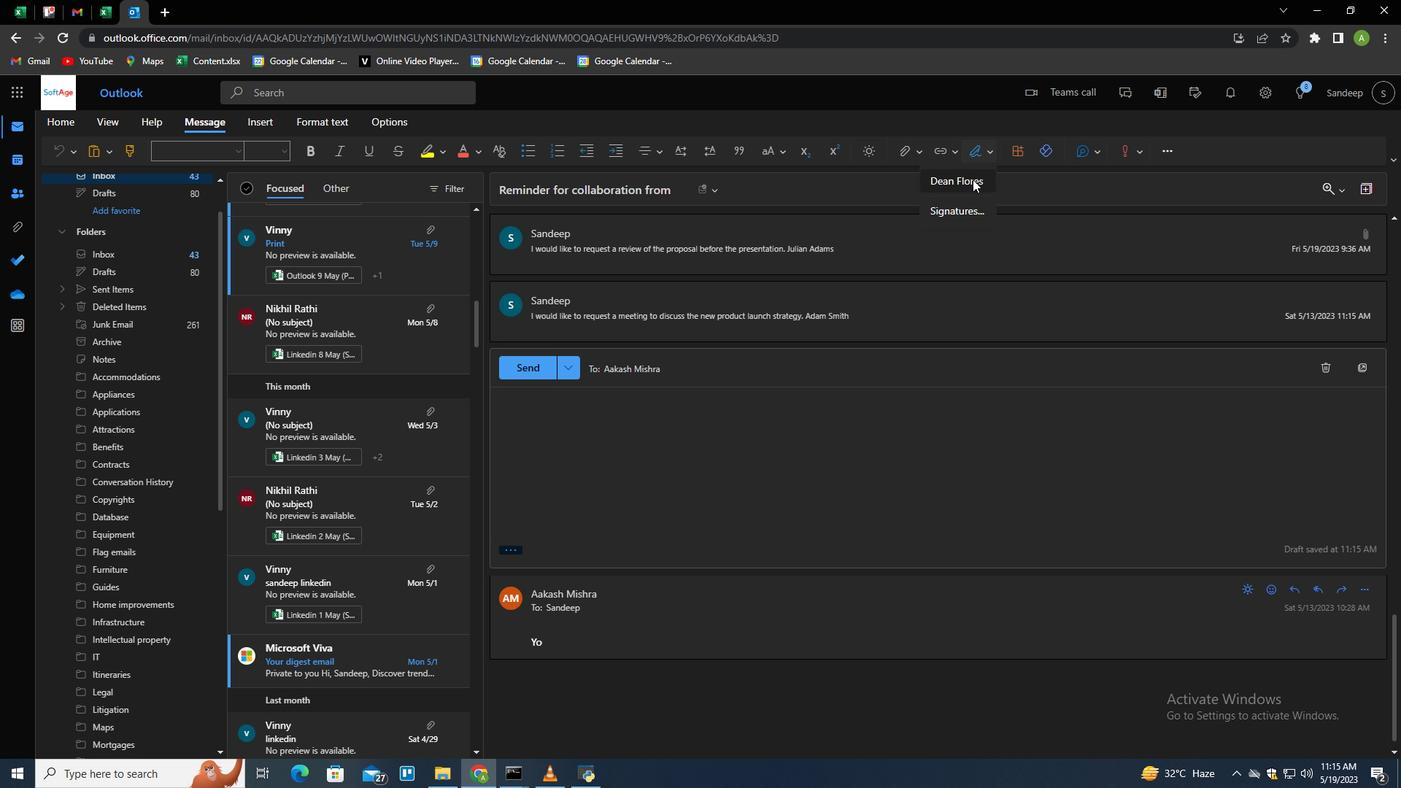 
Action: Mouse moved to (511, 551)
Screenshot: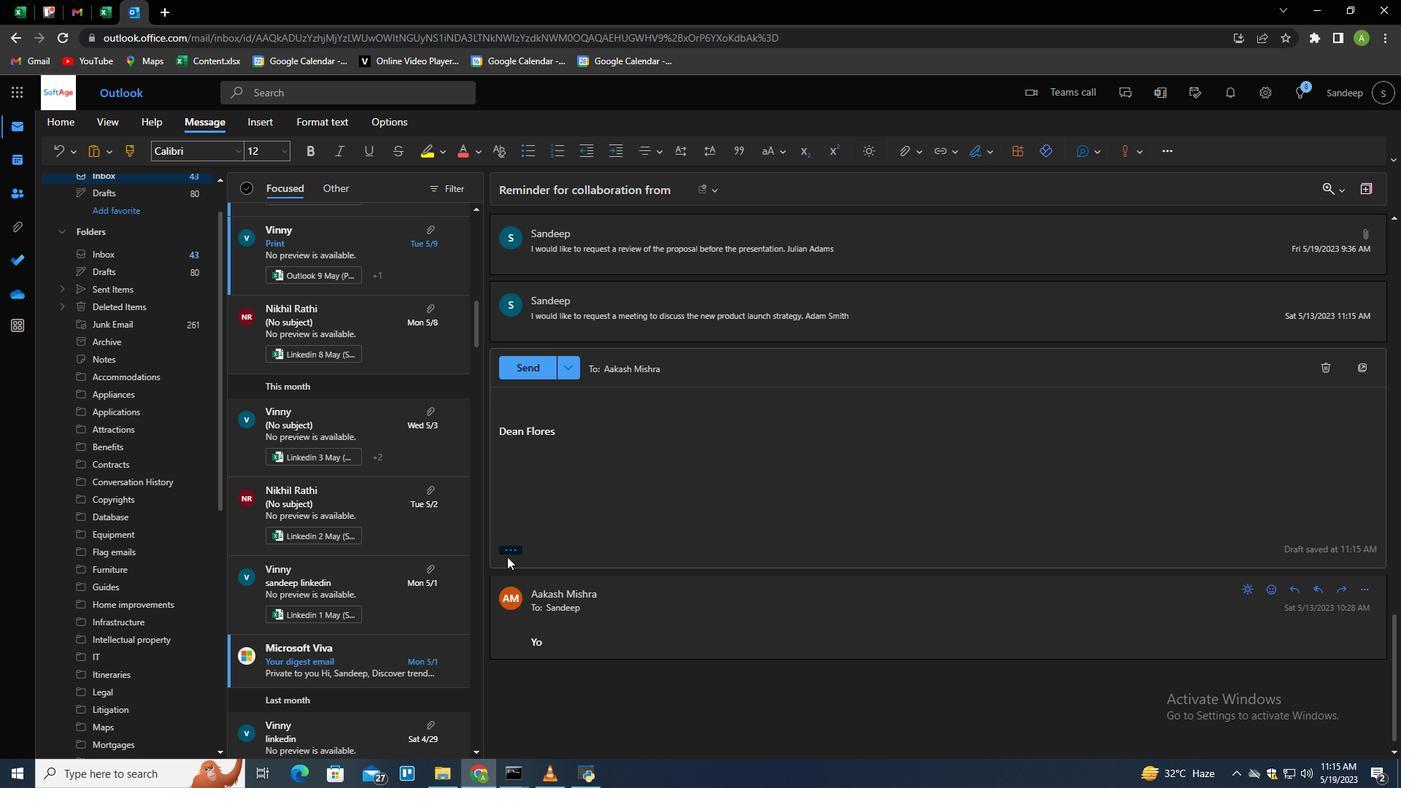 
Action: Mouse pressed left at (511, 551)
Screenshot: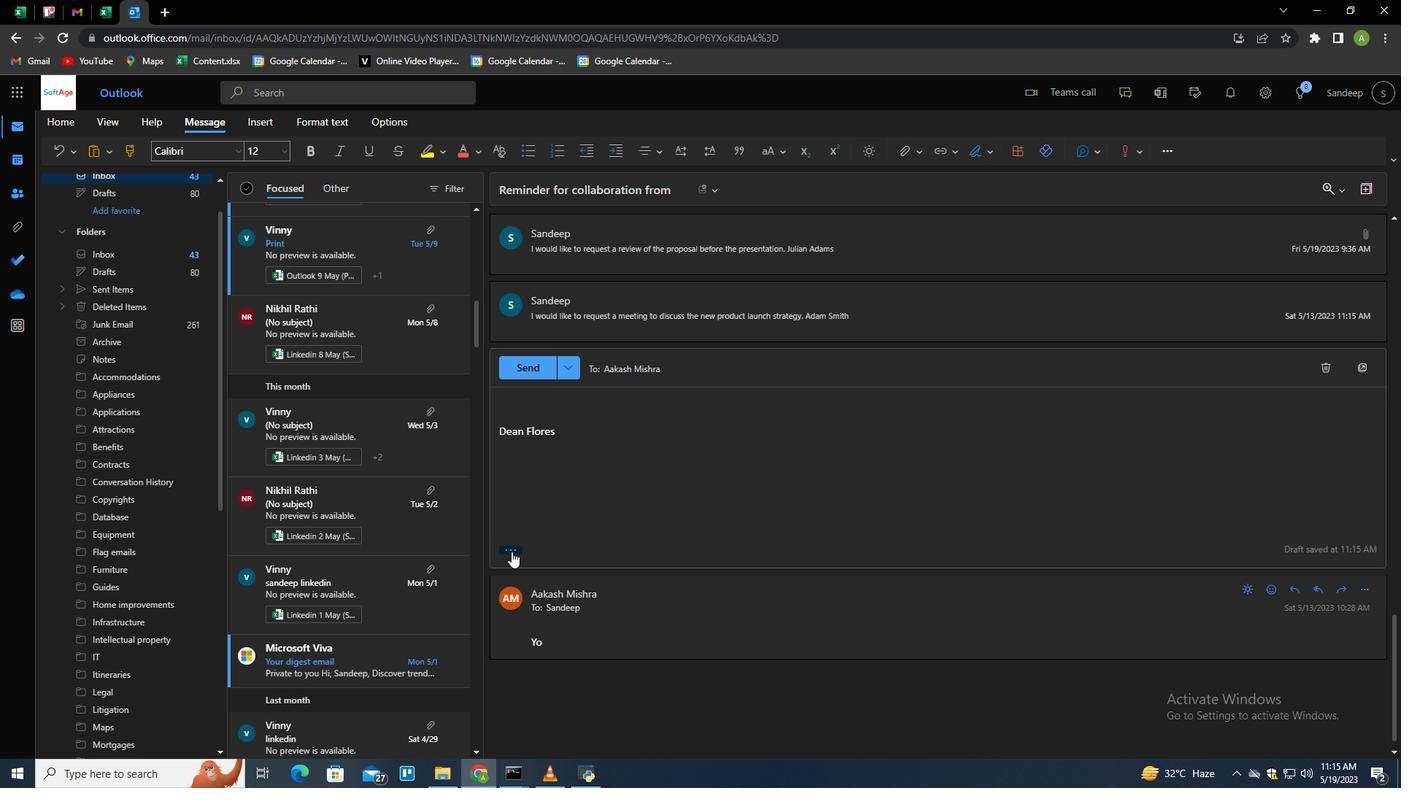 
Action: Mouse moved to (551, 235)
Screenshot: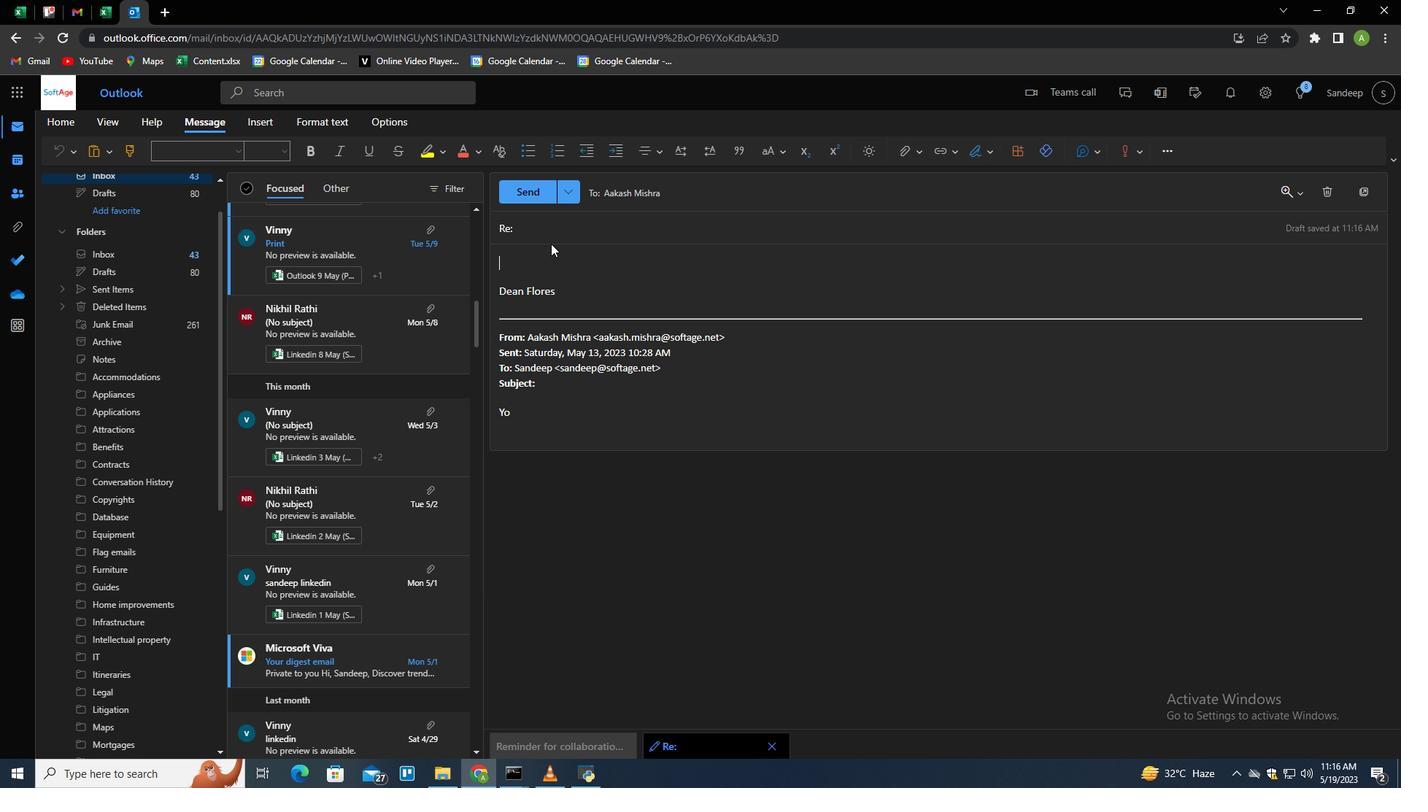 
Action: Mouse pressed left at (551, 235)
Screenshot: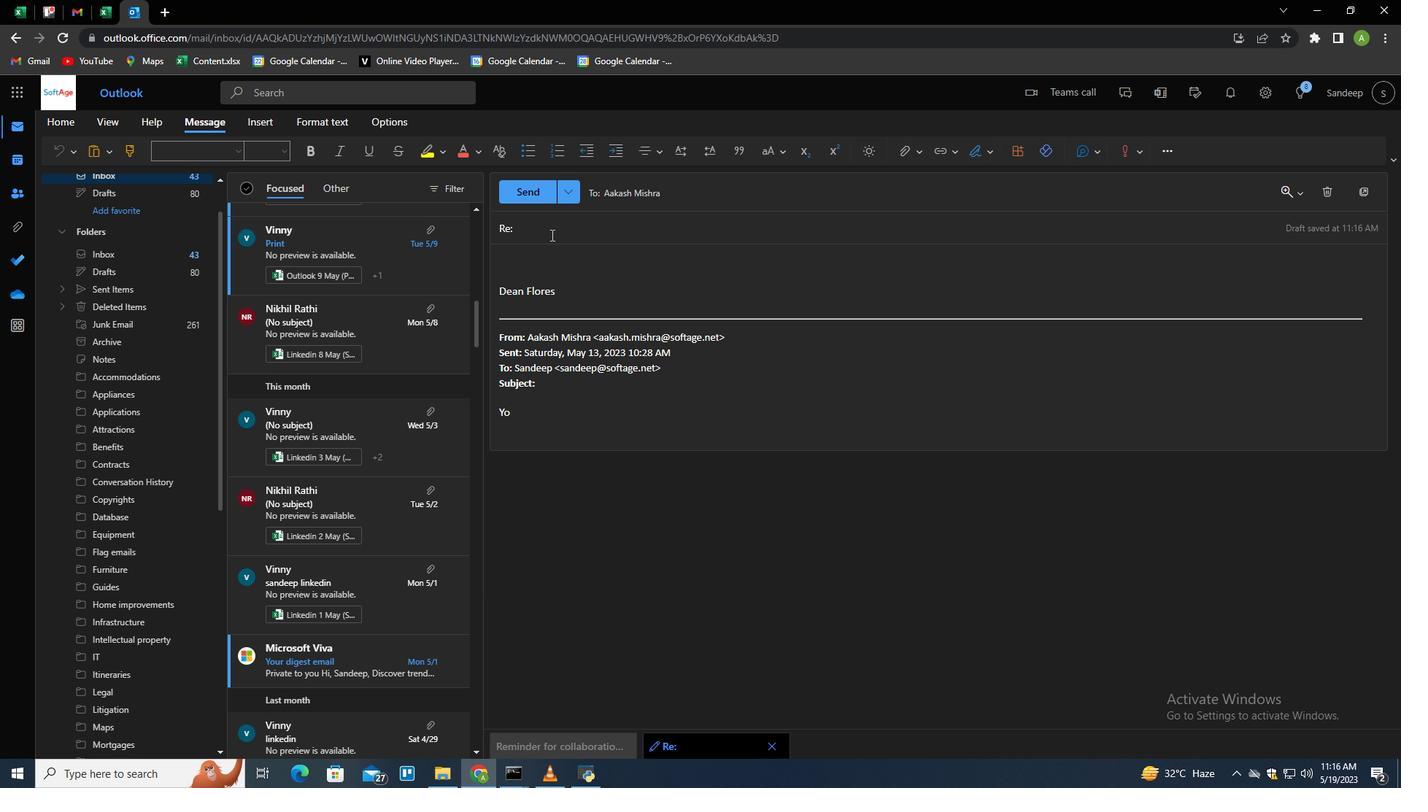 
Action: Key pressed <Key.shift>Request<Key.space><Key.space>for<Key.space>a<Key.space>meeting<Key.space>agn<Key.backspace>enda
Screenshot: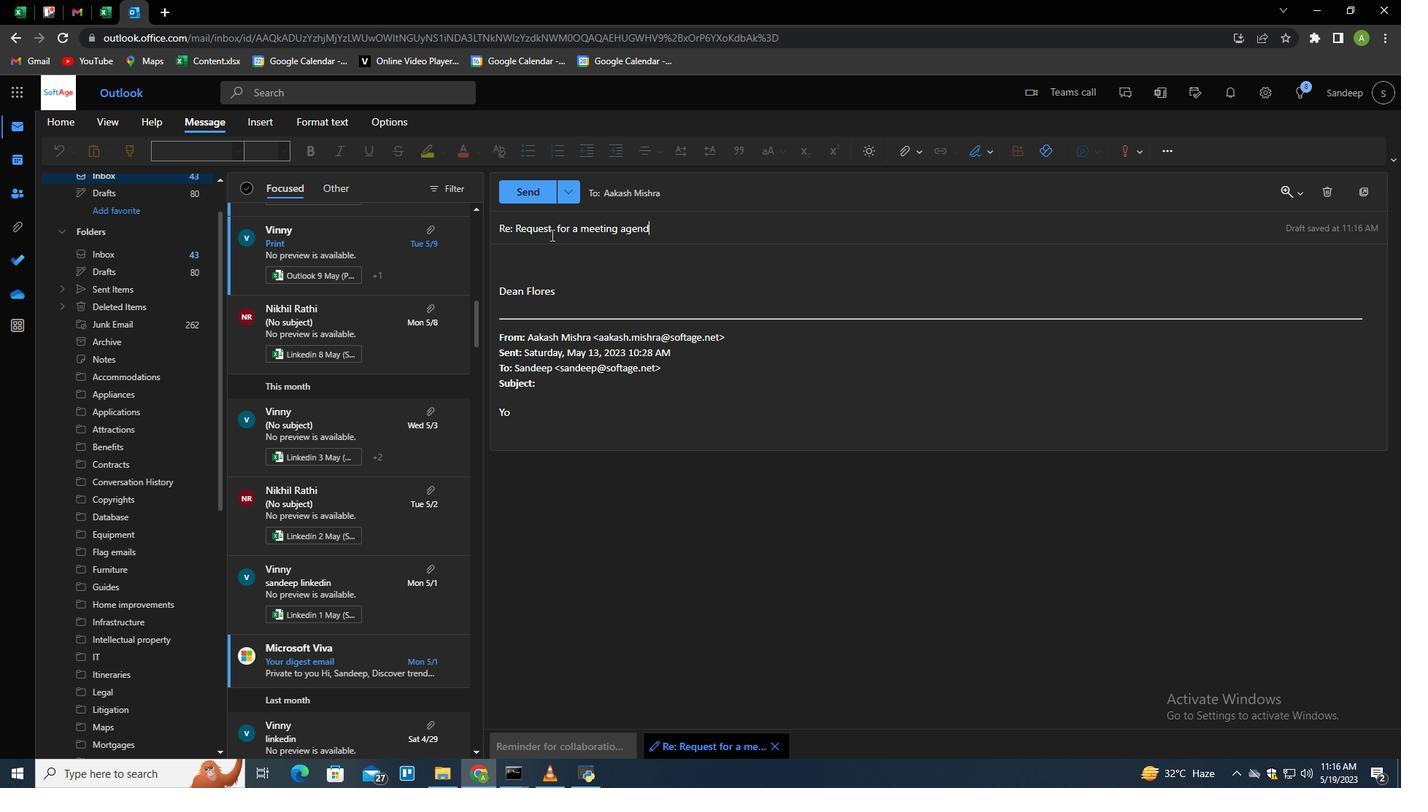 
Action: Mouse moved to (700, 192)
Screenshot: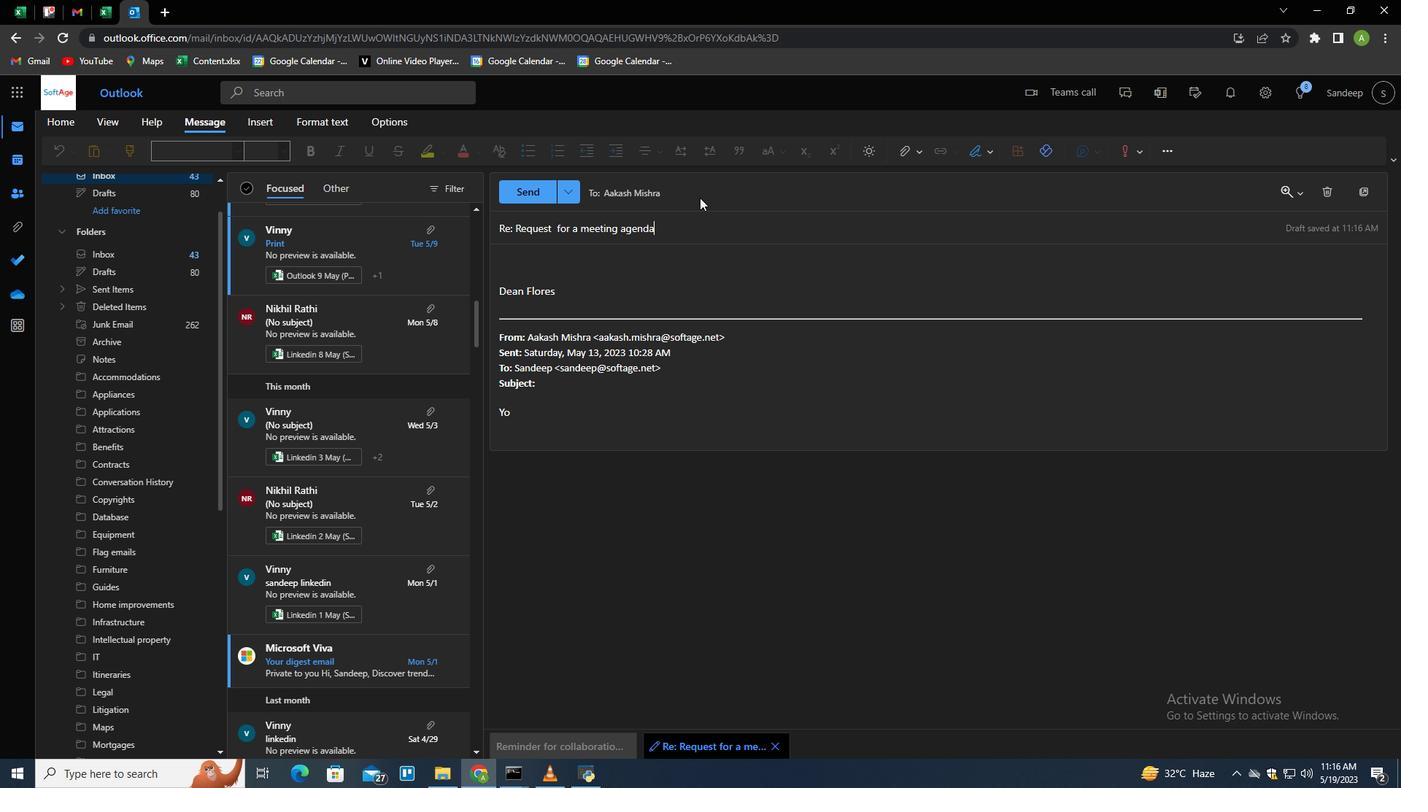 
Action: Mouse pressed left at (700, 192)
Screenshot: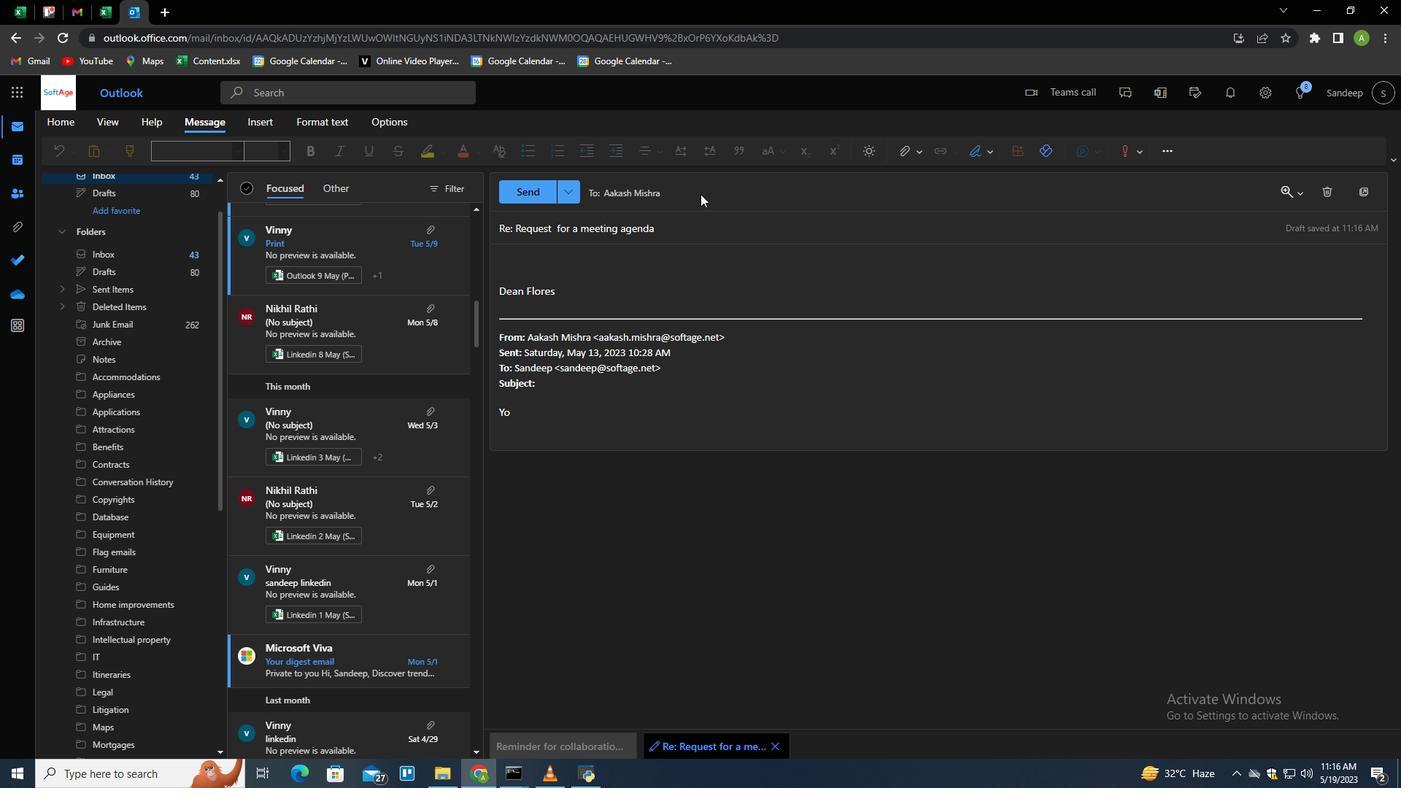 
Action: Mouse moved to (702, 296)
Screenshot: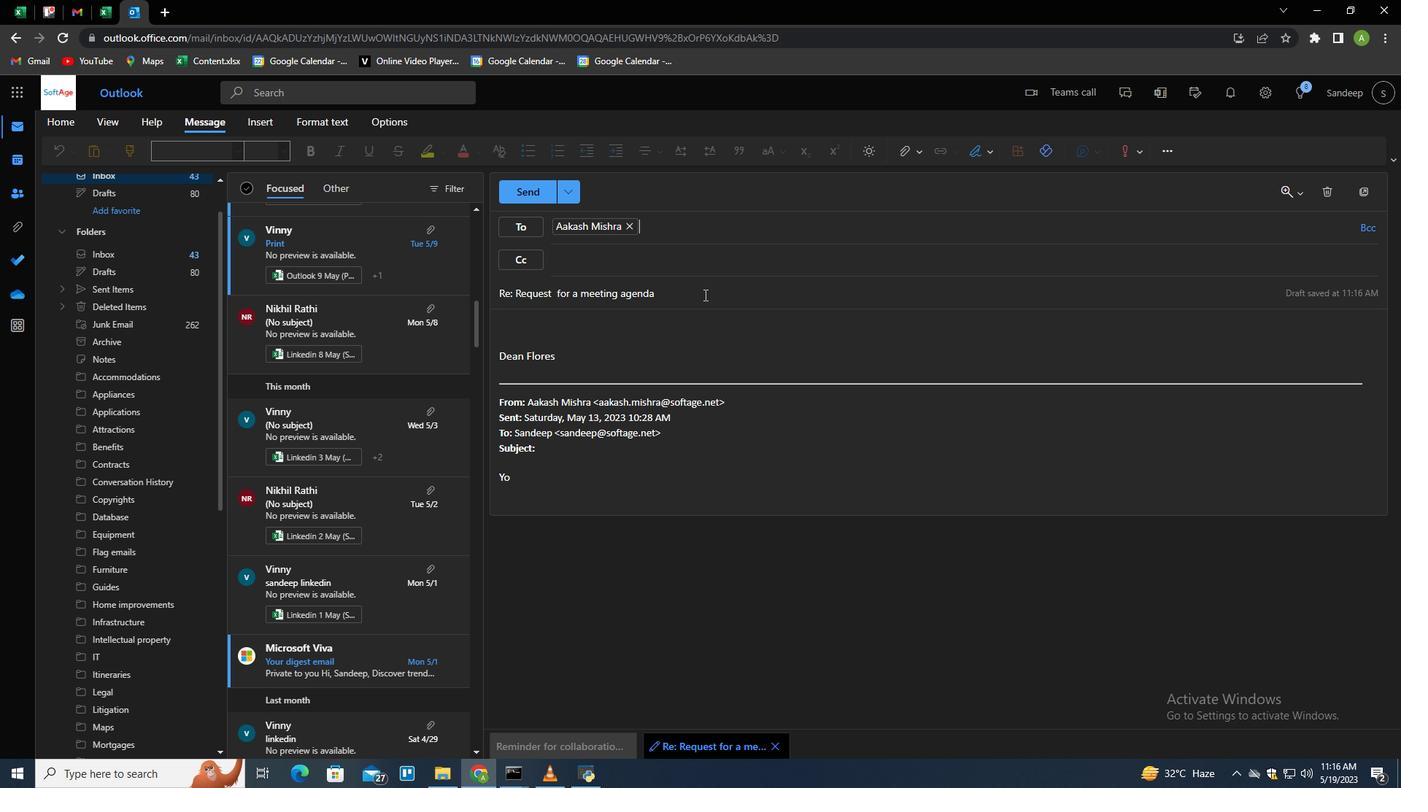 
Action: Mouse pressed left at (702, 296)
Screenshot: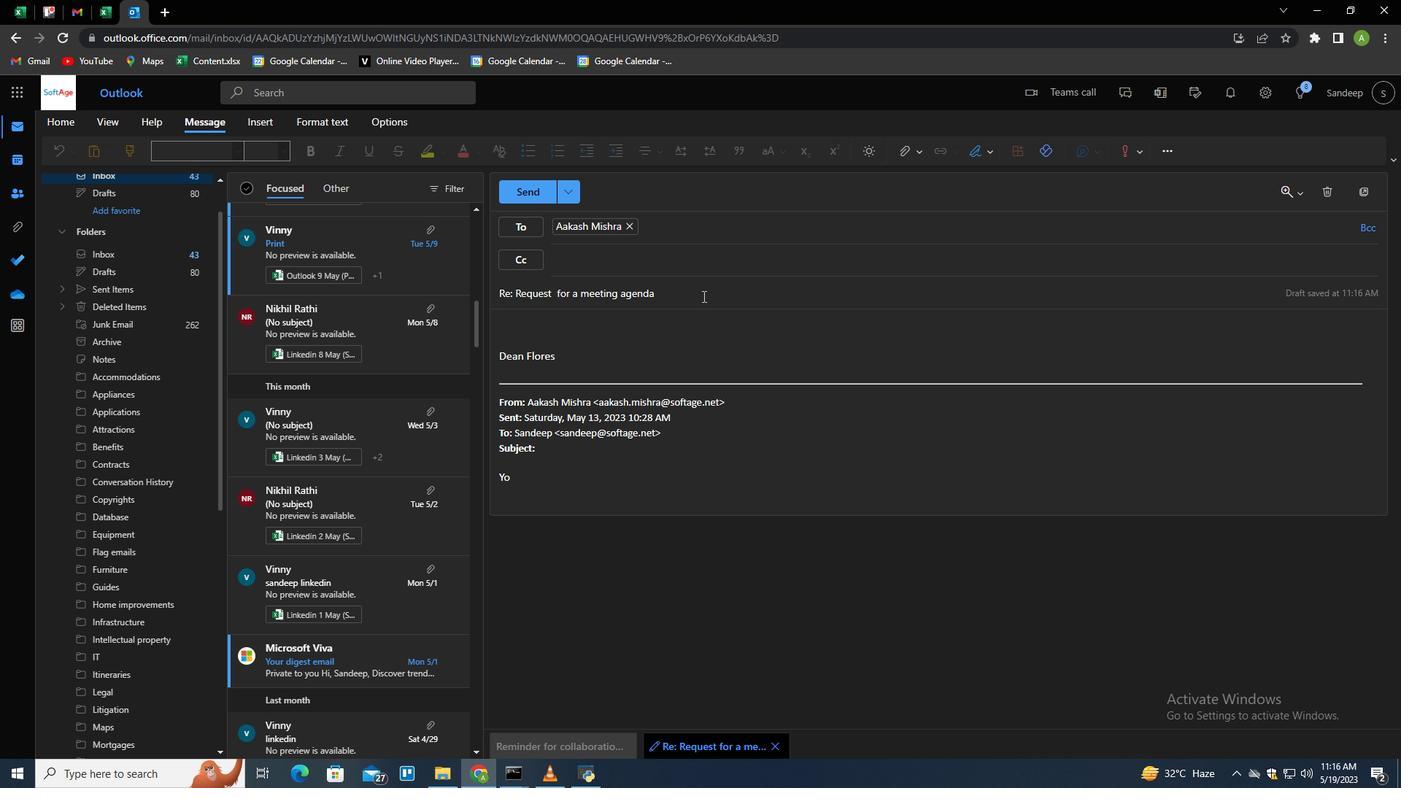 
Action: Mouse moved to (702, 297)
Screenshot: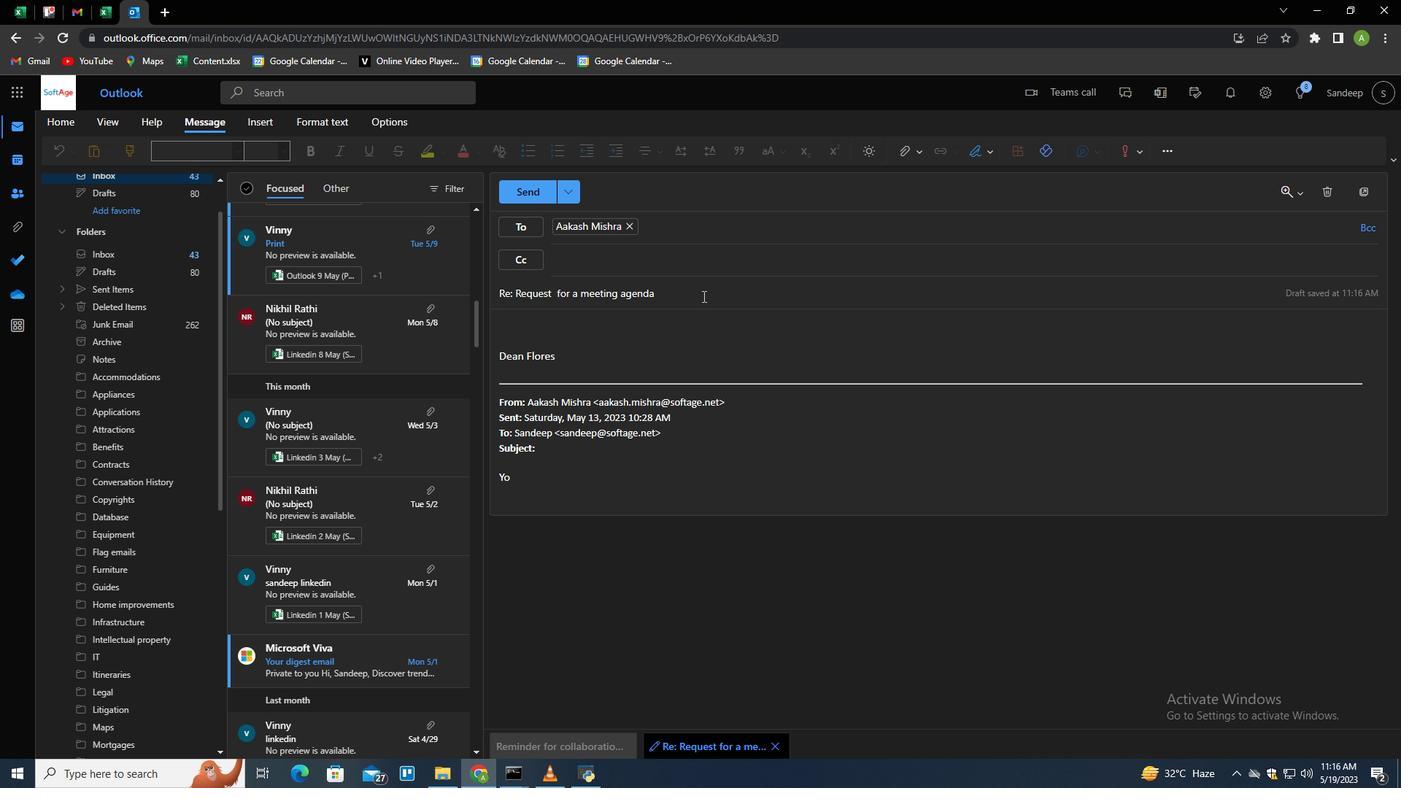 
Action: Key pressed <Key.tab>
Screenshot: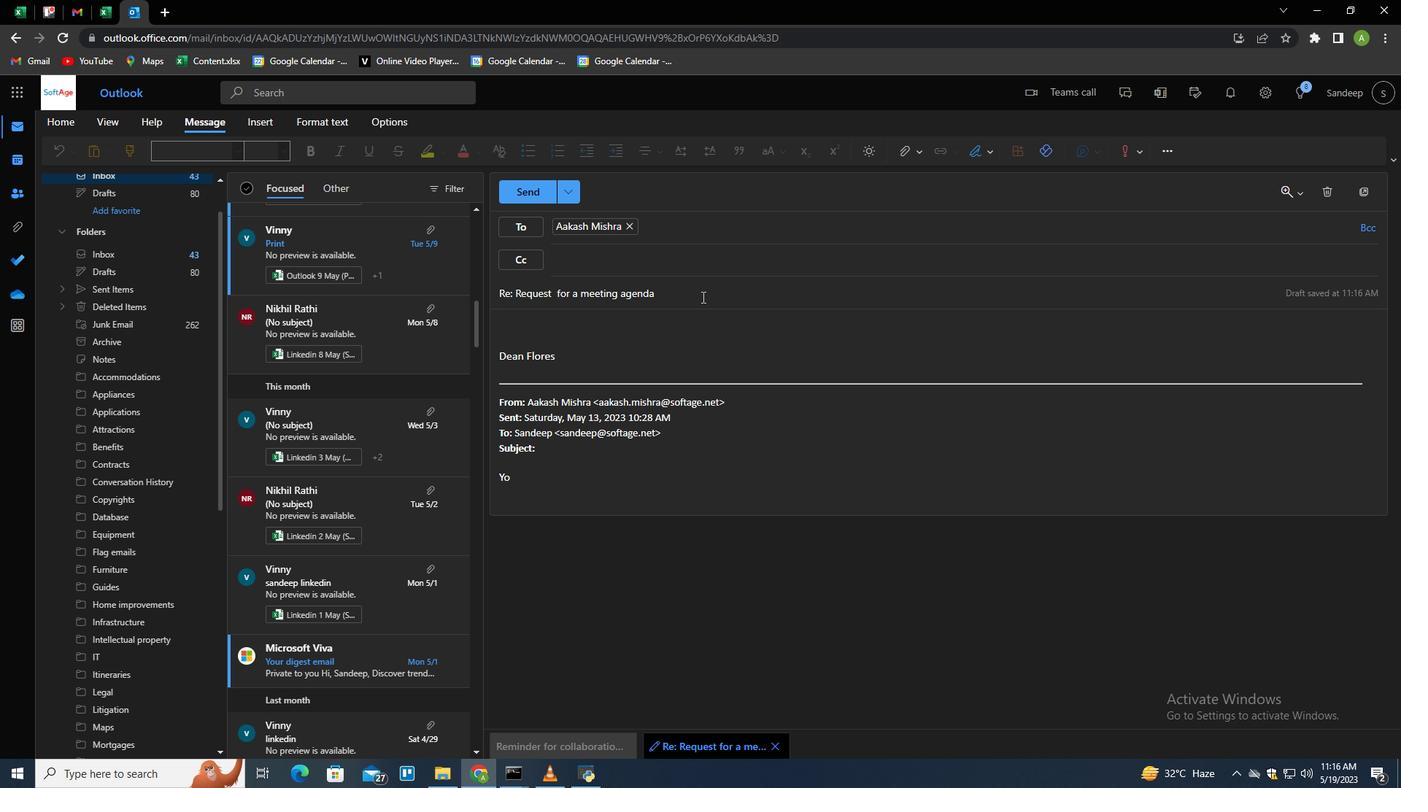 
Action: Mouse moved to (700, 299)
Screenshot: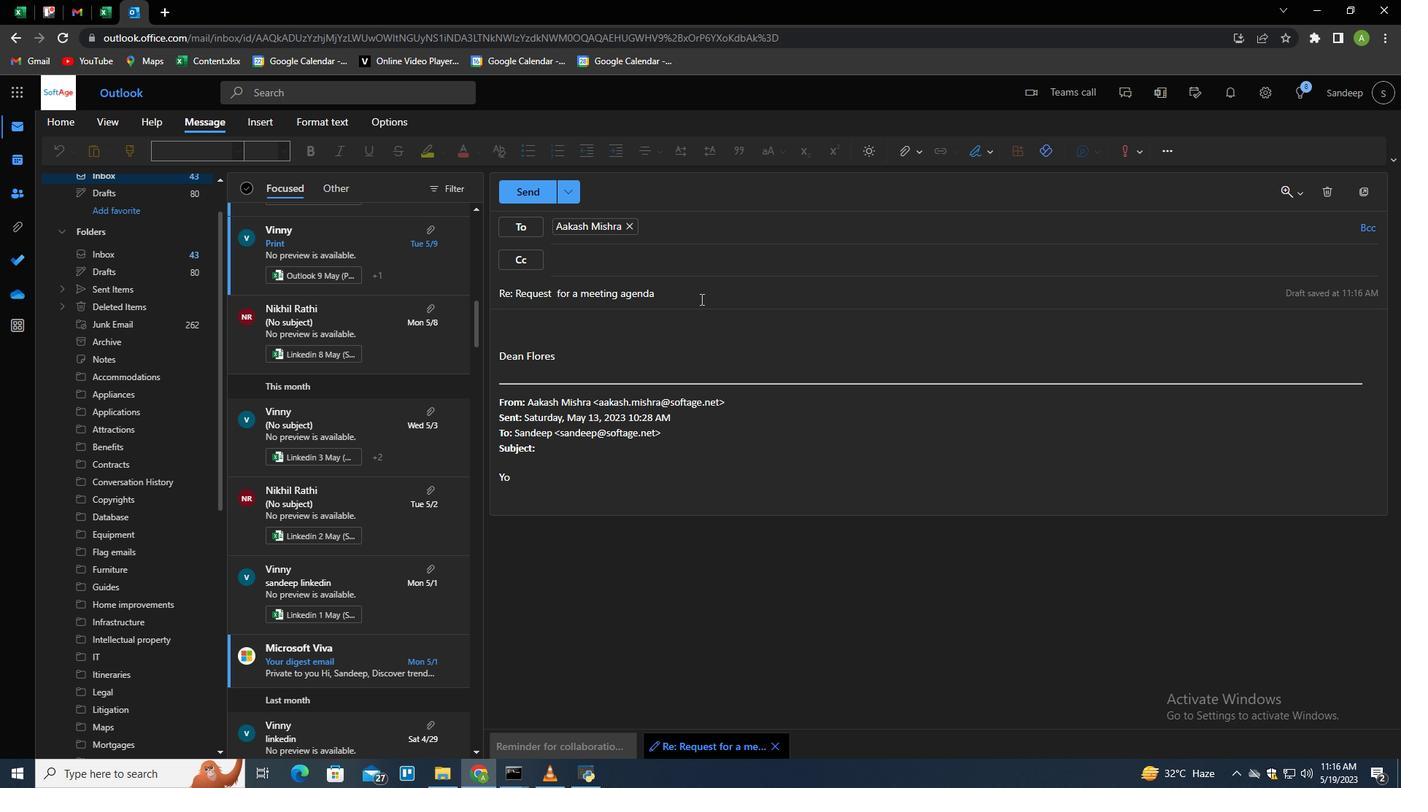 
Action: Key pressed <Key.shift>Please<Key.space>let<Key.space>me<Key.space>know<Key.space>if<Key.space>there<Key.space>are<Key.space>any<Key.space>delays<Key.space>ti<Key.backspace><Key.backspace>in<Key.space>the<Key.space>project<Key.space>schedule.
Screenshot: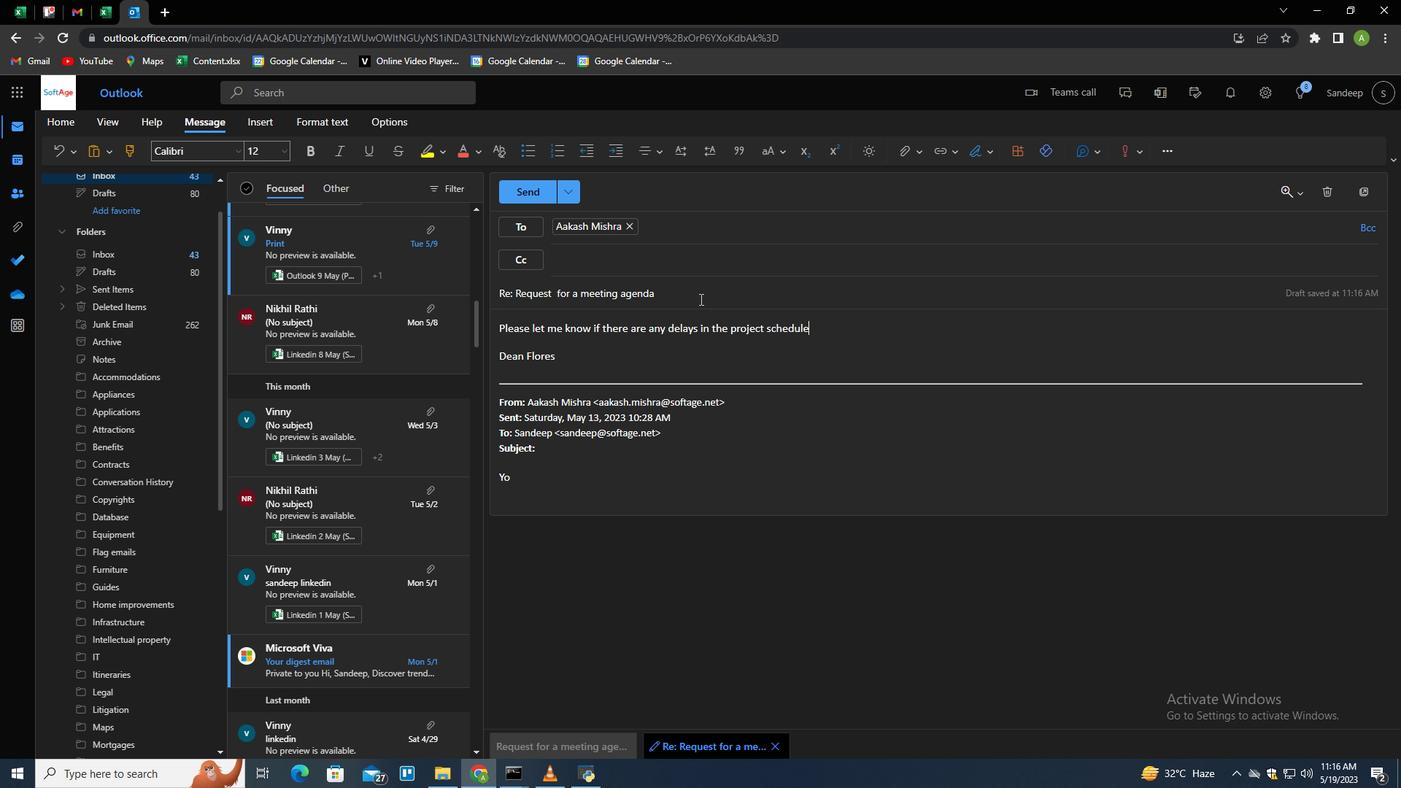 
Action: Mouse moved to (681, 257)
Screenshot: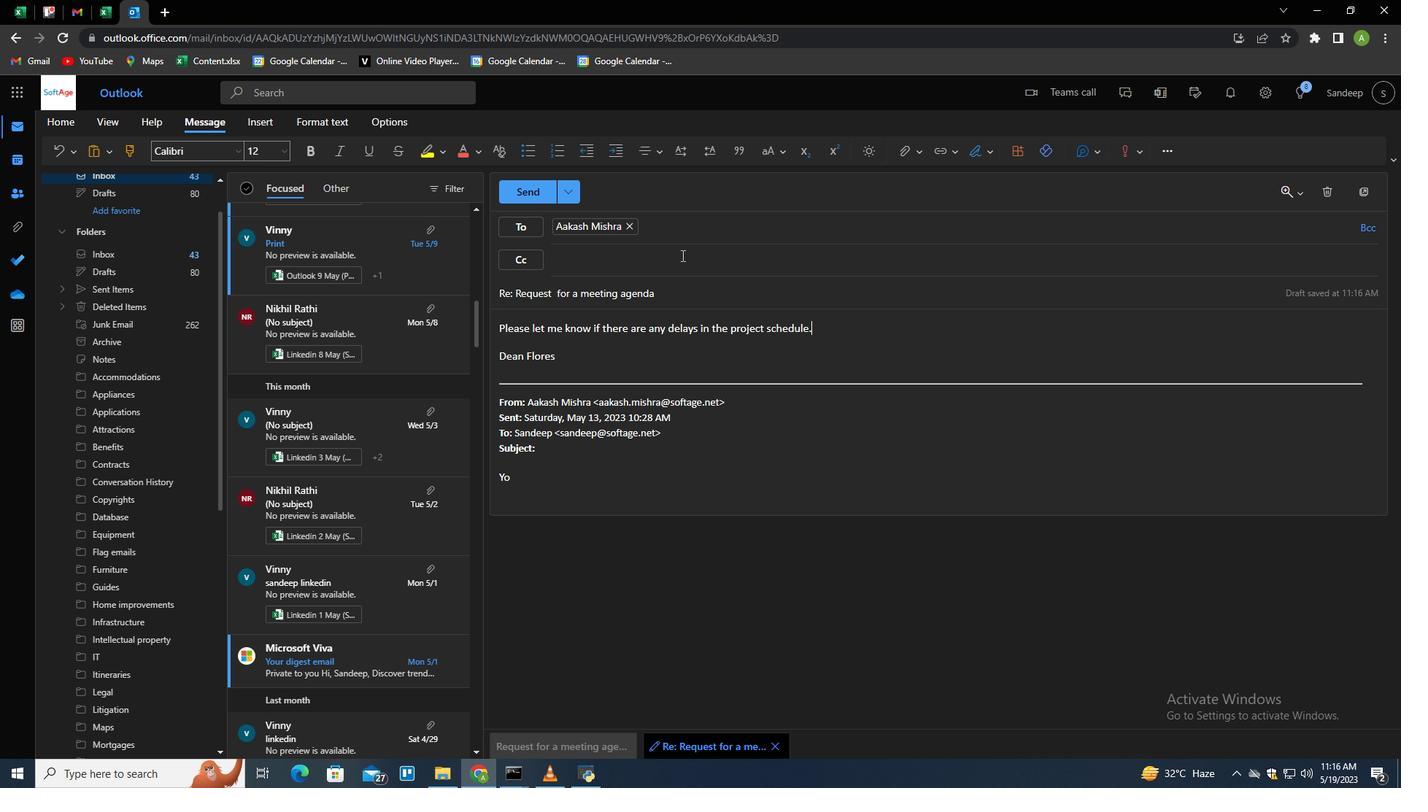 
Action: Mouse pressed left at (681, 257)
Screenshot: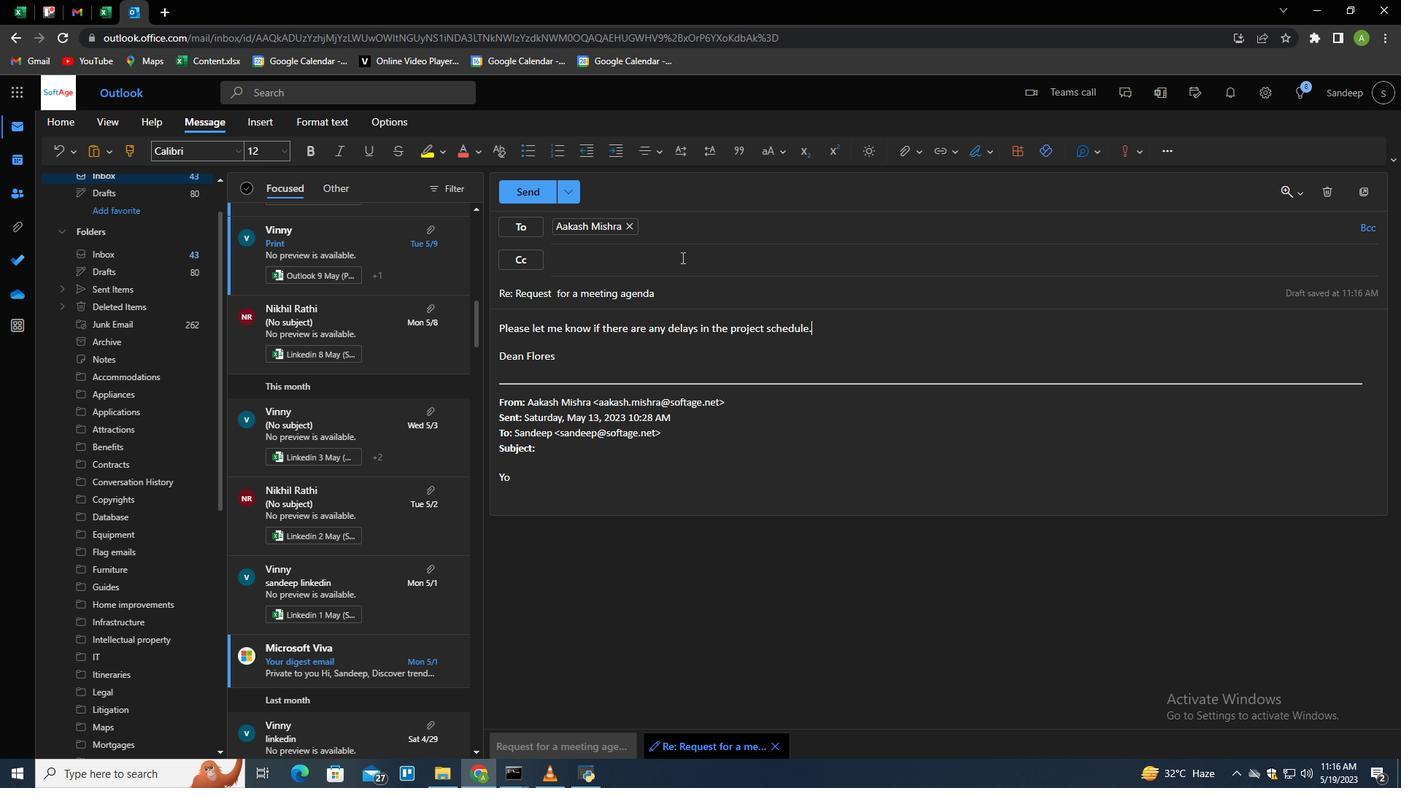 
Action: Mouse moved to (873, 422)
Screenshot: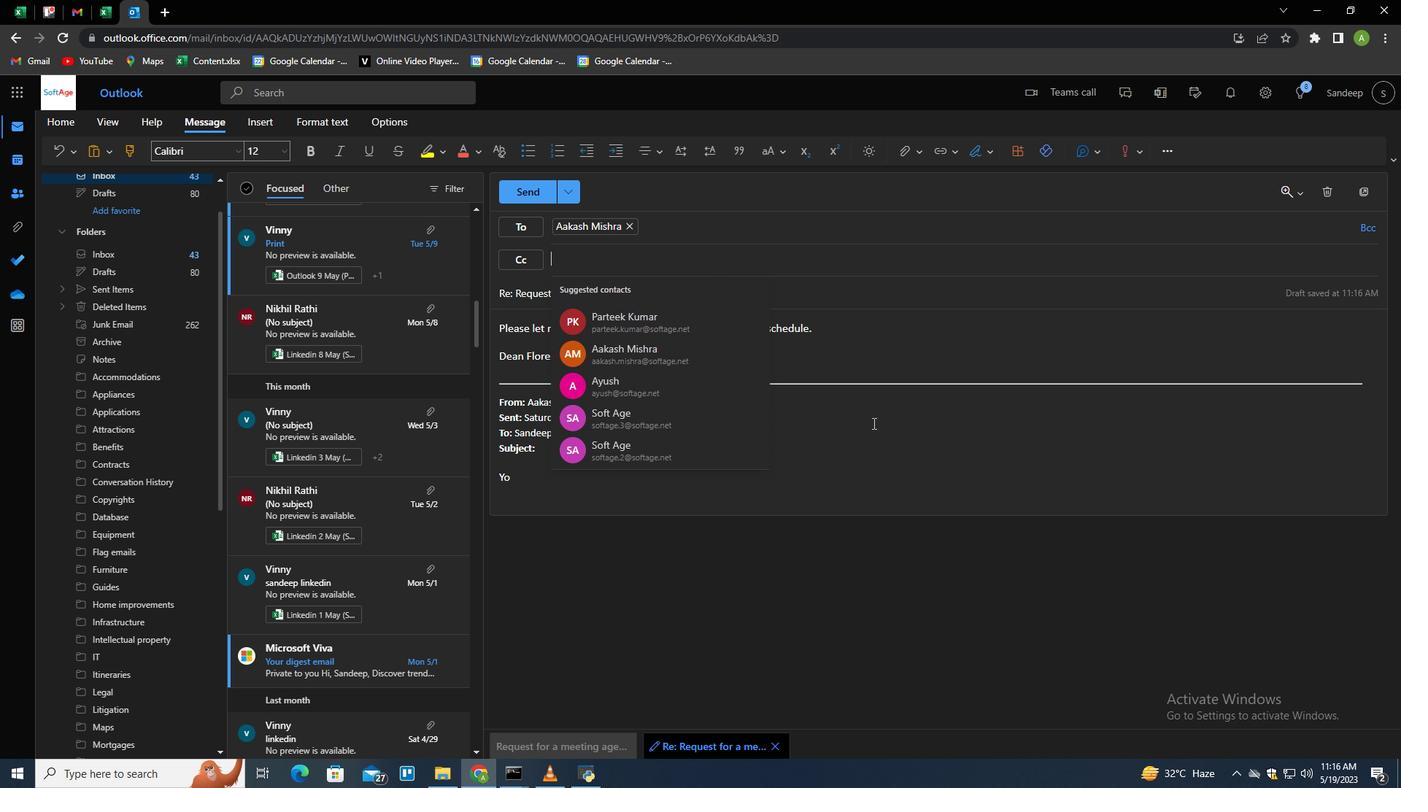 
Action: Mouse pressed left at (873, 422)
Screenshot: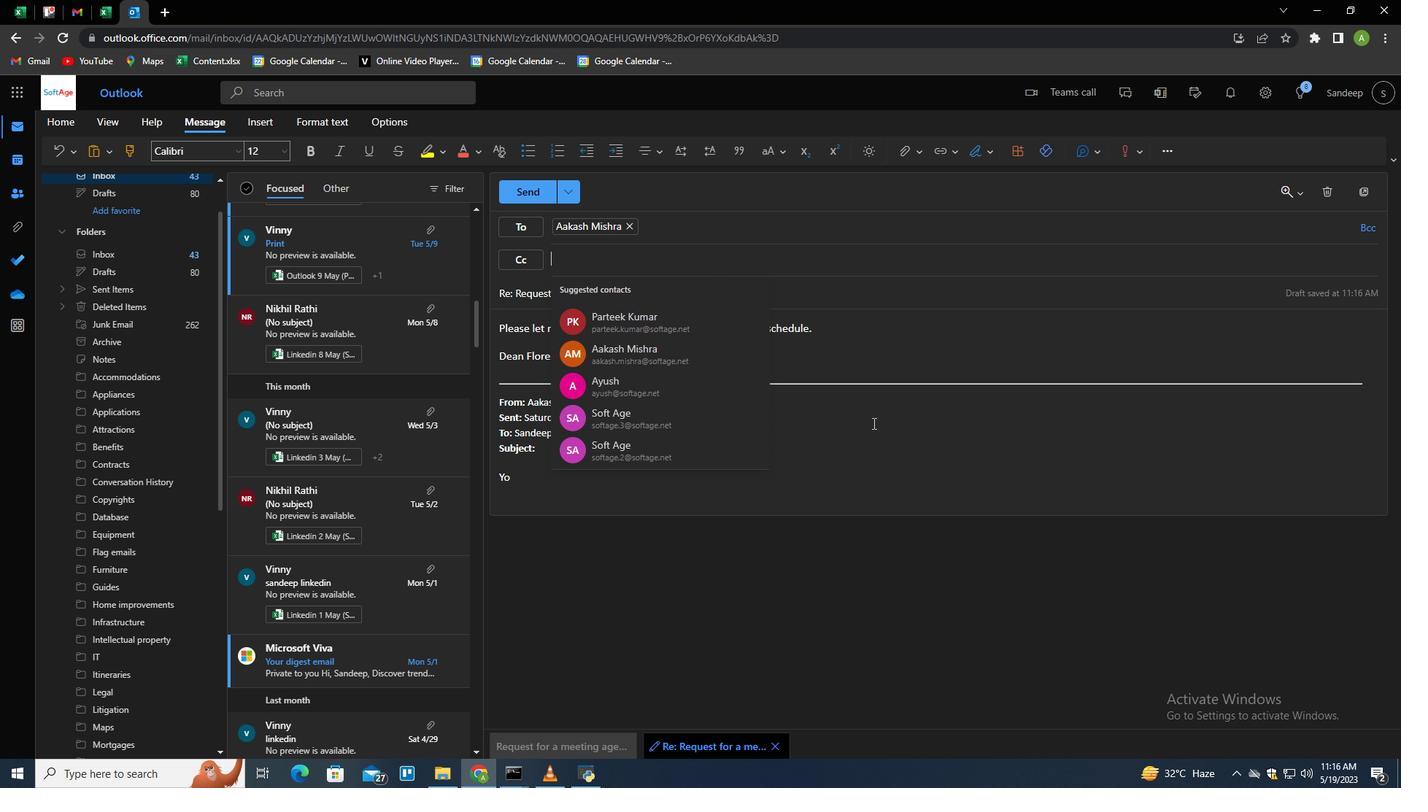 
Action: Mouse moved to (569, 334)
Screenshot: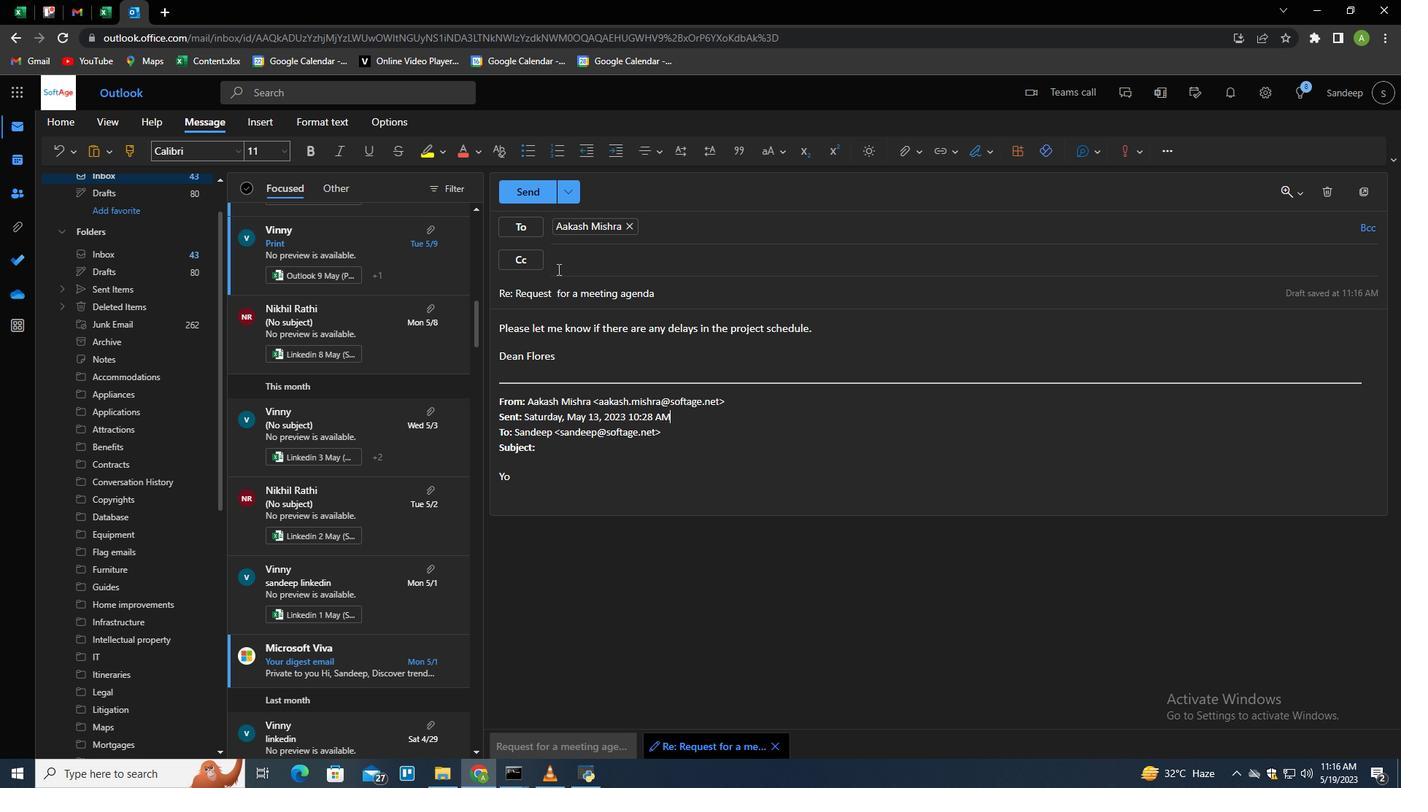 
Action: Key pressed <Key.enter>
Screenshot: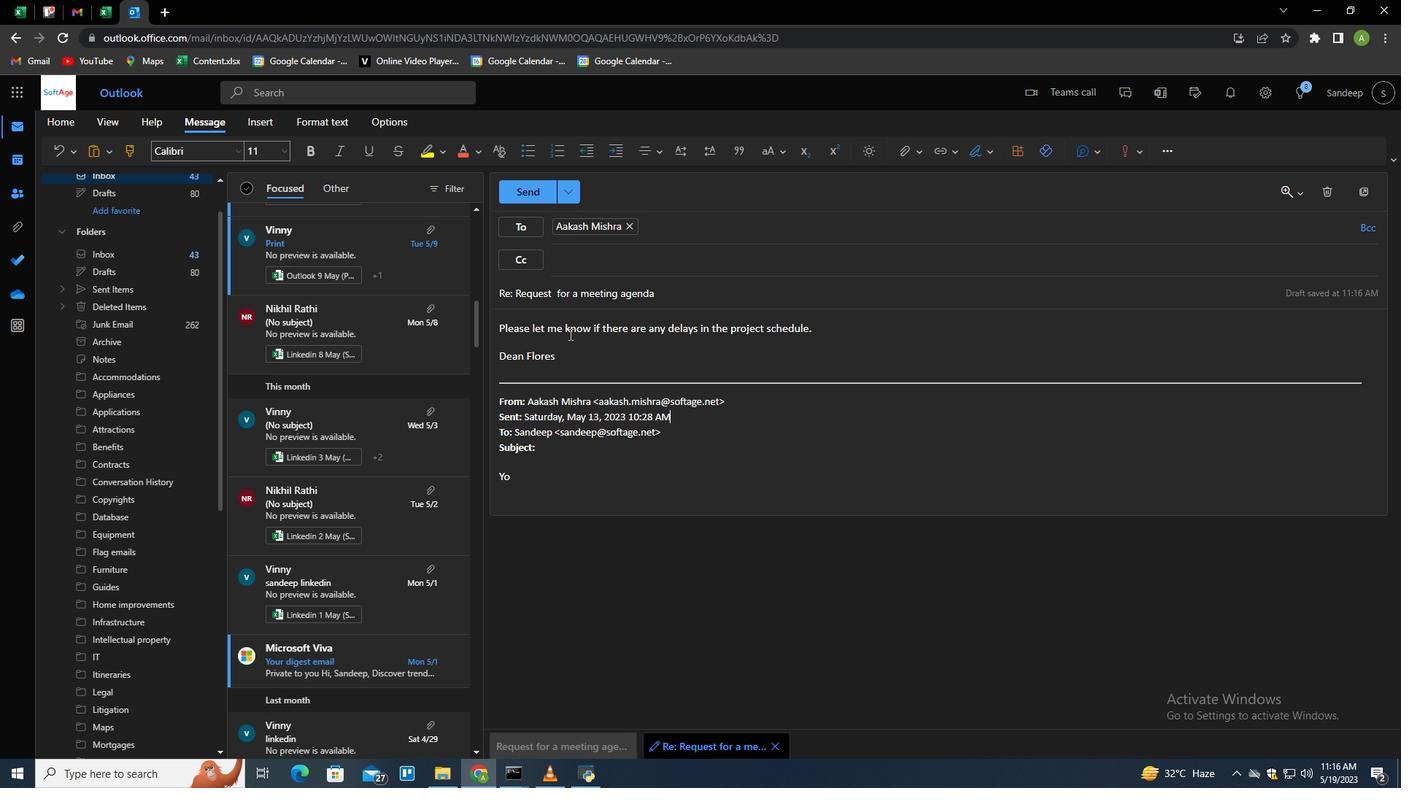 
